Task: Search one way flight ticket for 1 adult, 5 children, 2 infants in seat and 1 infant on lap in first from Erie: Erie International Airport (tom Ridge Field) to New Bern: Coastal Carolina Regional Airport (was Craven County Regional) on 8-4-2023. Choice of flights is Southwest. Number of bags: 1 checked bag. Price is upto 100000. Outbound departure time preference is 22:30.
Action: Mouse moved to (300, 255)
Screenshot: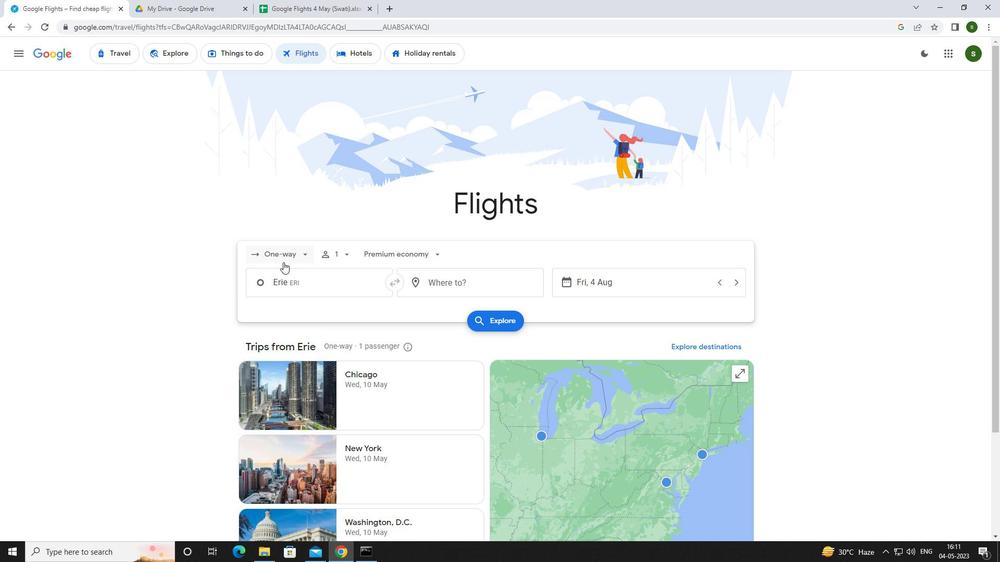 
Action: Mouse pressed left at (300, 255)
Screenshot: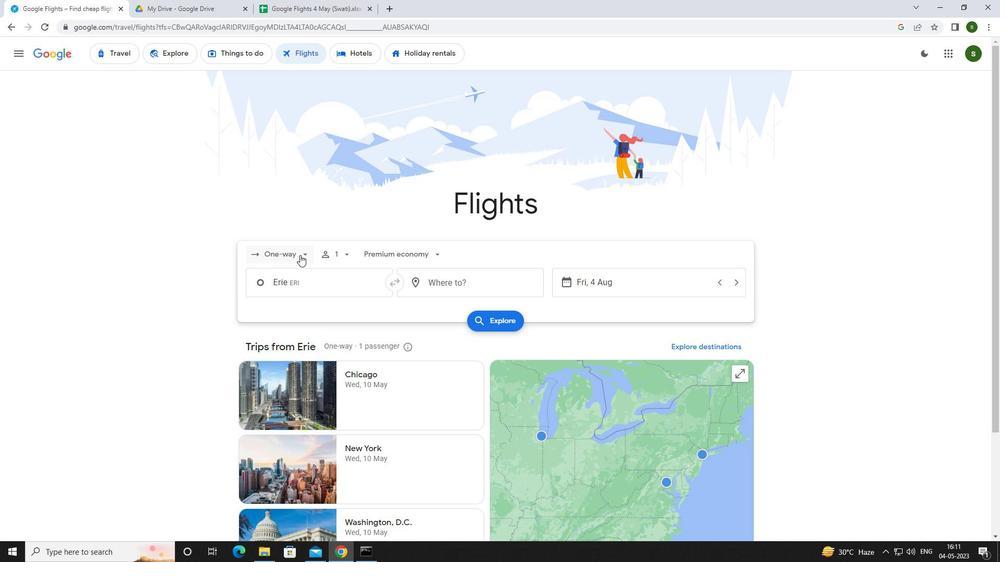 
Action: Mouse moved to (295, 295)
Screenshot: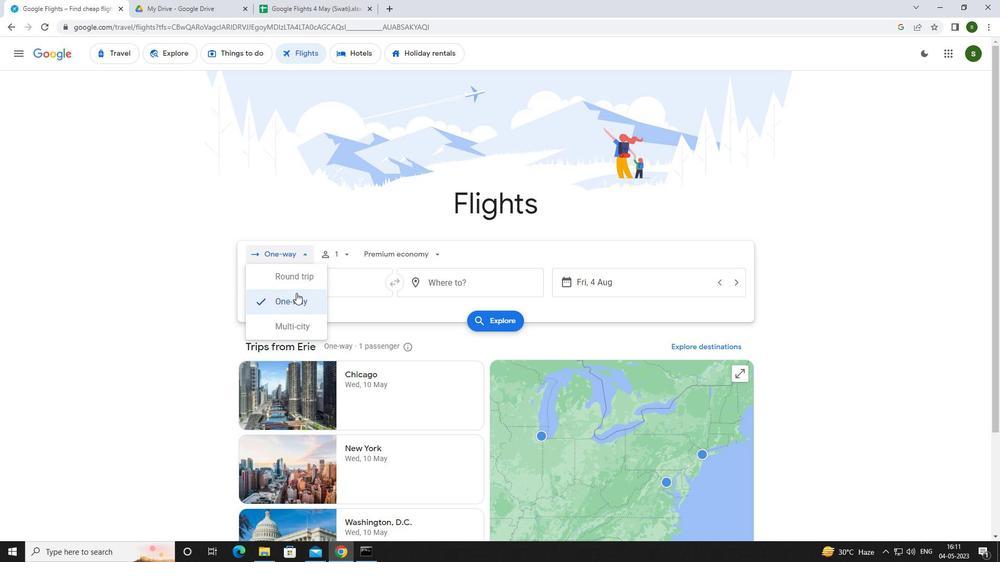 
Action: Mouse pressed left at (295, 295)
Screenshot: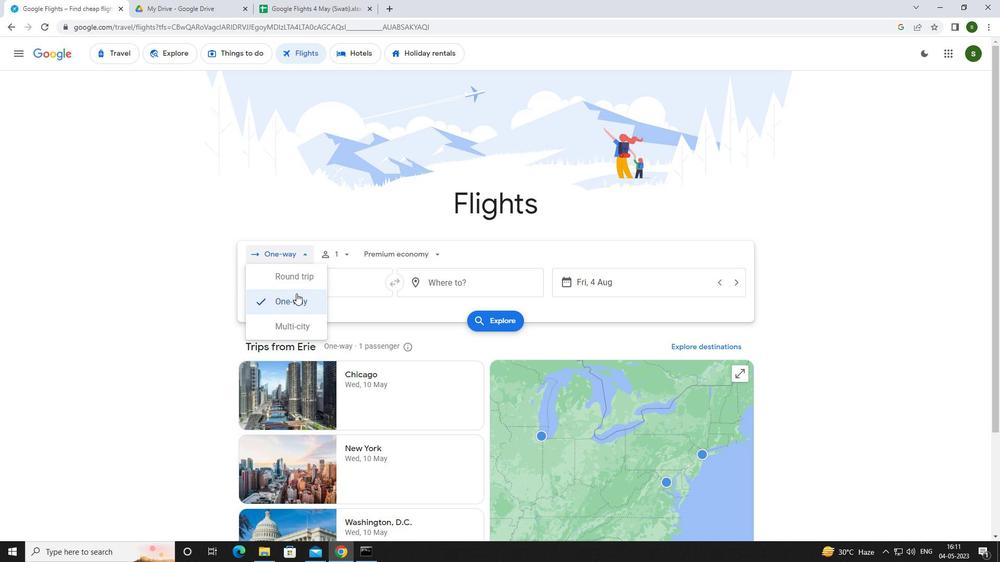
Action: Mouse moved to (342, 256)
Screenshot: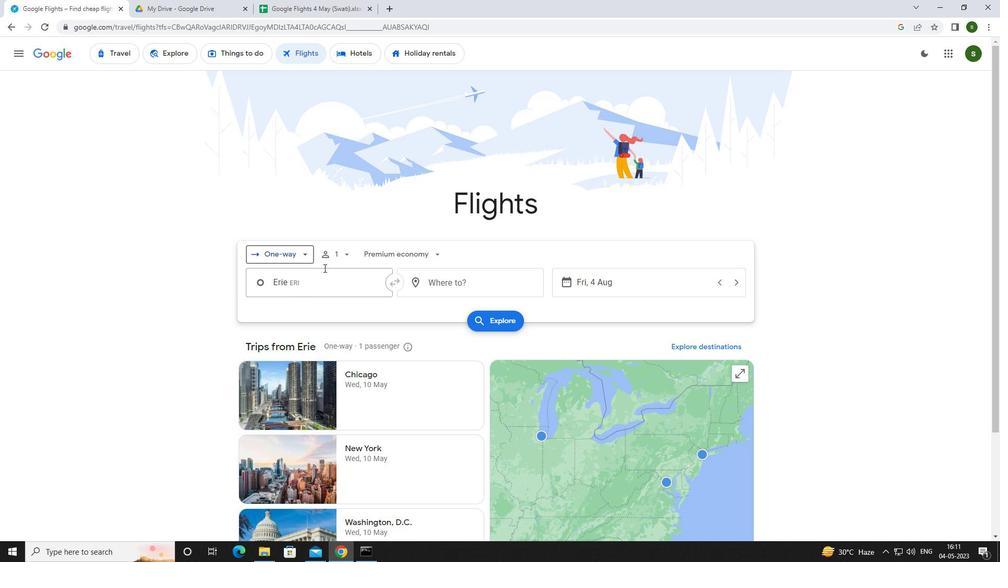 
Action: Mouse pressed left at (342, 256)
Screenshot: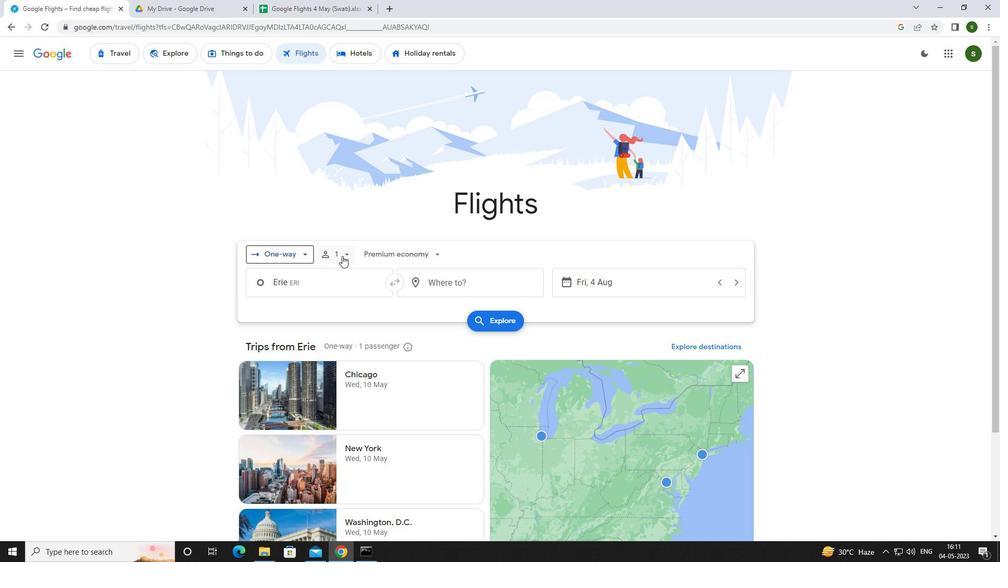 
Action: Mouse moved to (424, 302)
Screenshot: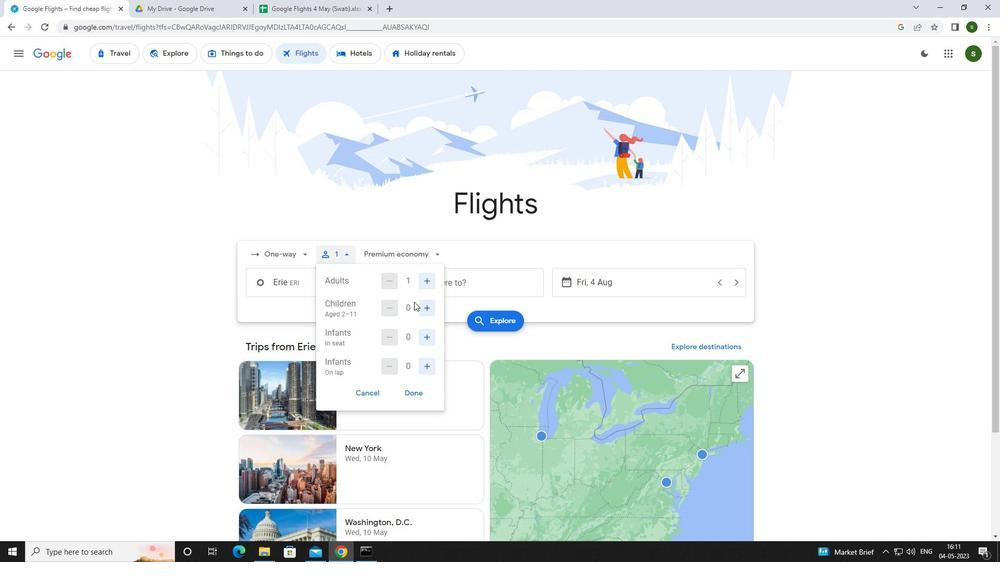 
Action: Mouse pressed left at (424, 302)
Screenshot: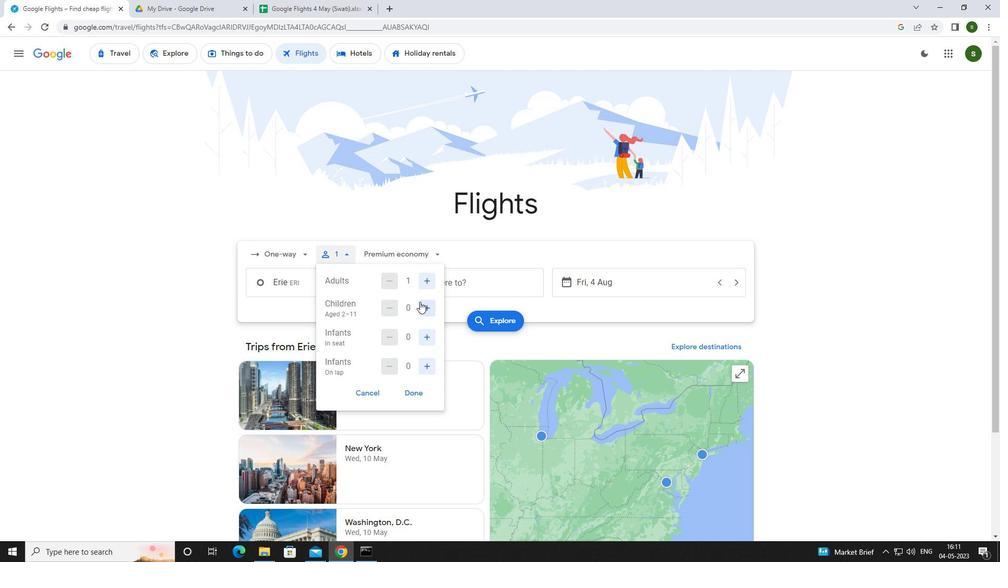 
Action: Mouse pressed left at (424, 302)
Screenshot: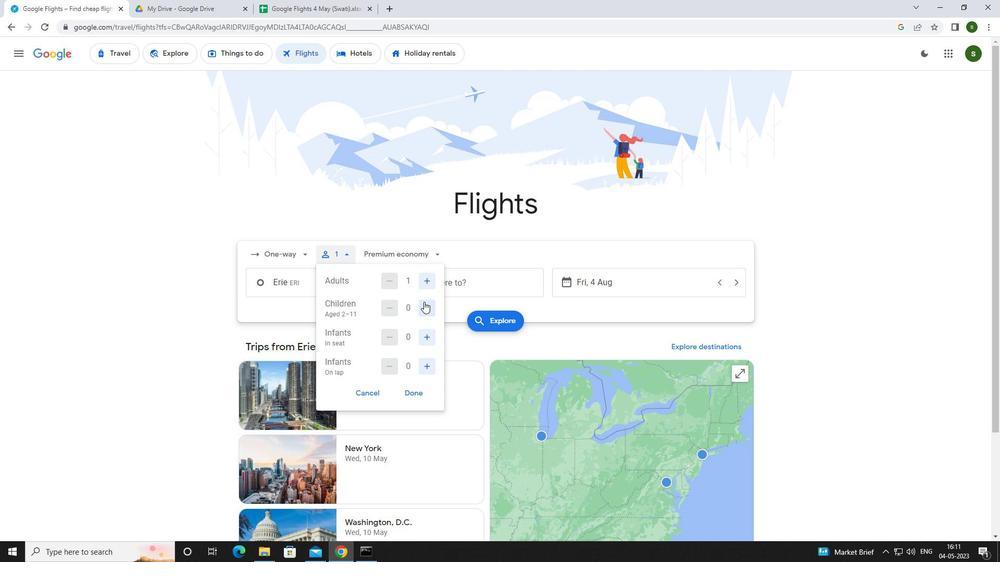 
Action: Mouse pressed left at (424, 302)
Screenshot: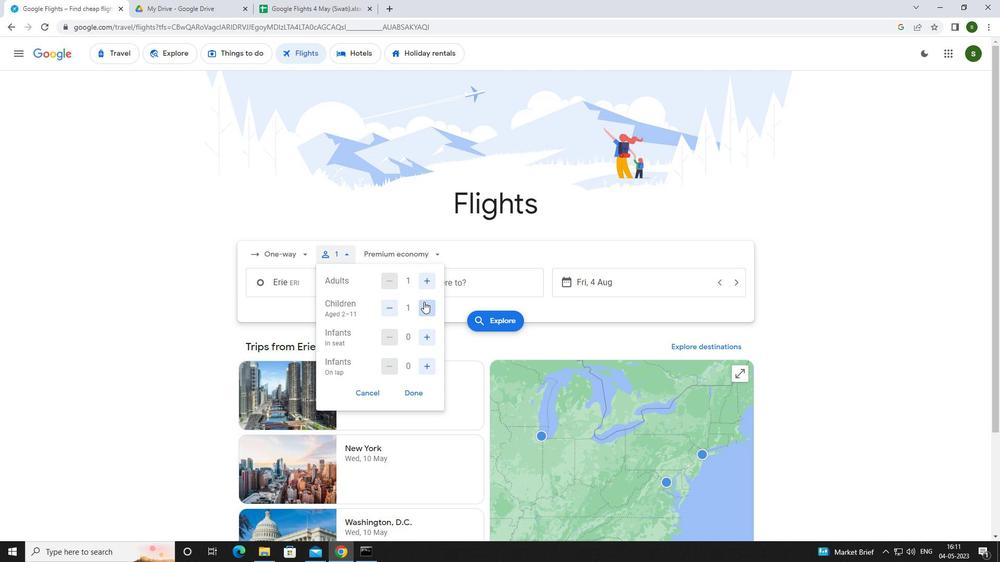 
Action: Mouse pressed left at (424, 302)
Screenshot: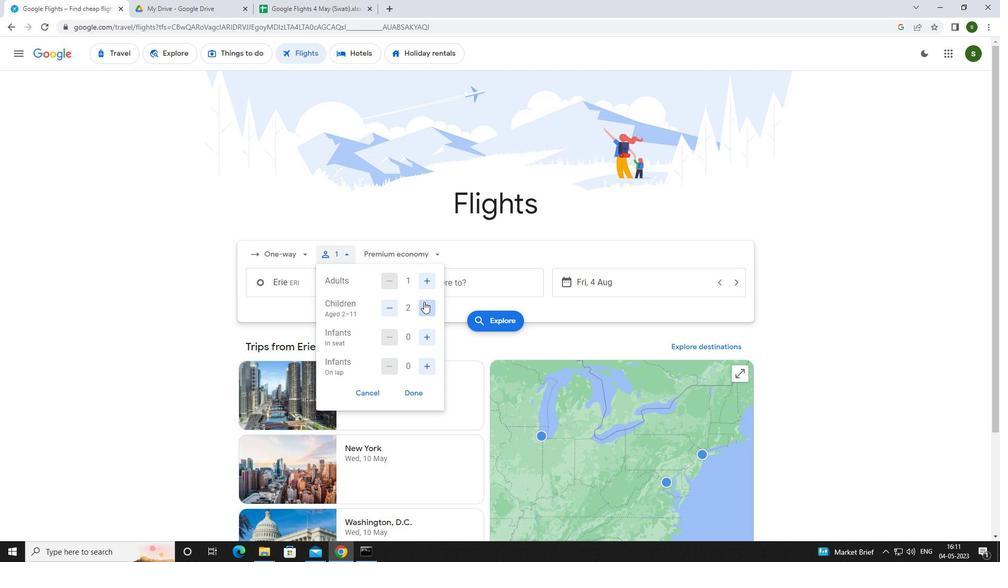 
Action: Mouse pressed left at (424, 302)
Screenshot: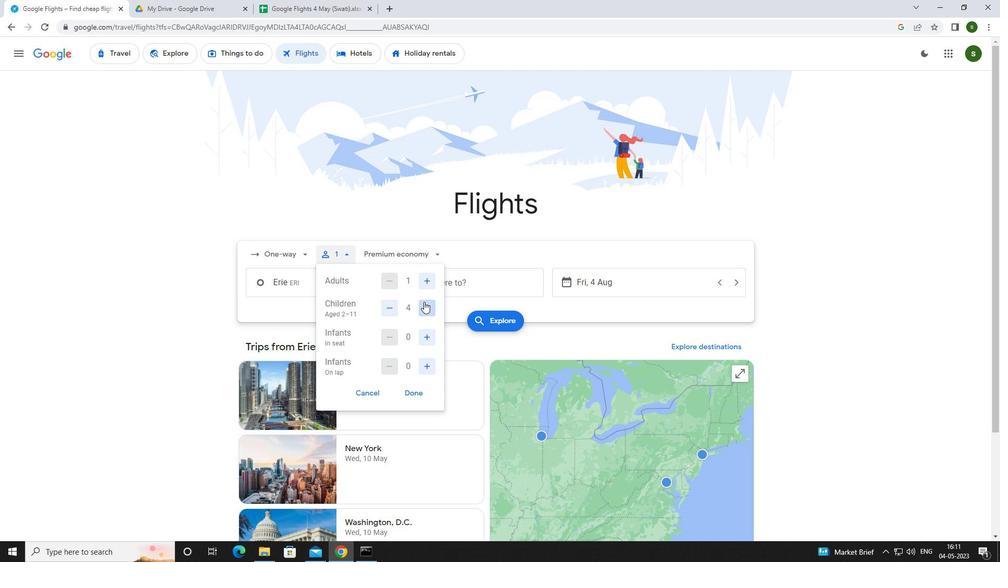 
Action: Mouse moved to (429, 341)
Screenshot: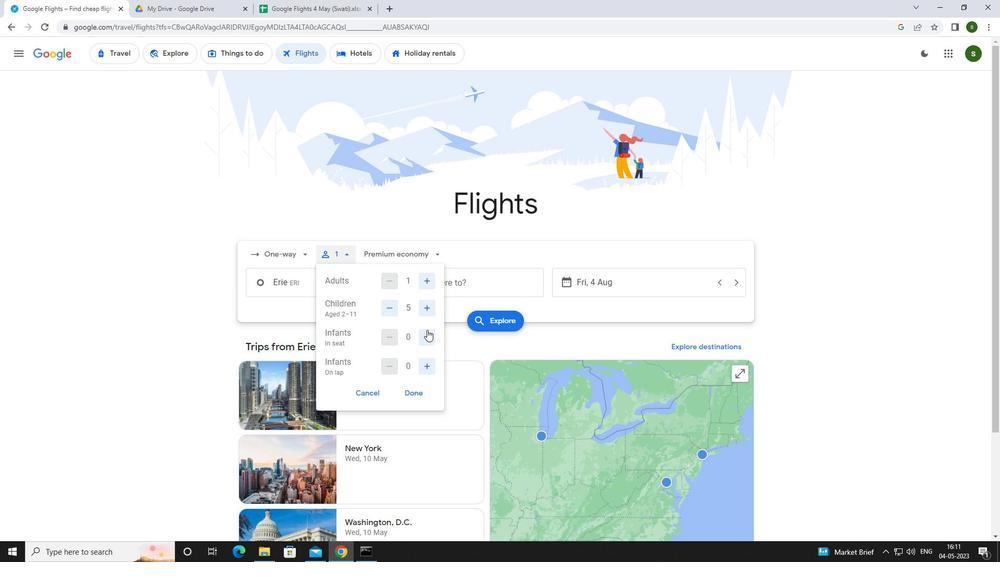 
Action: Mouse pressed left at (429, 341)
Screenshot: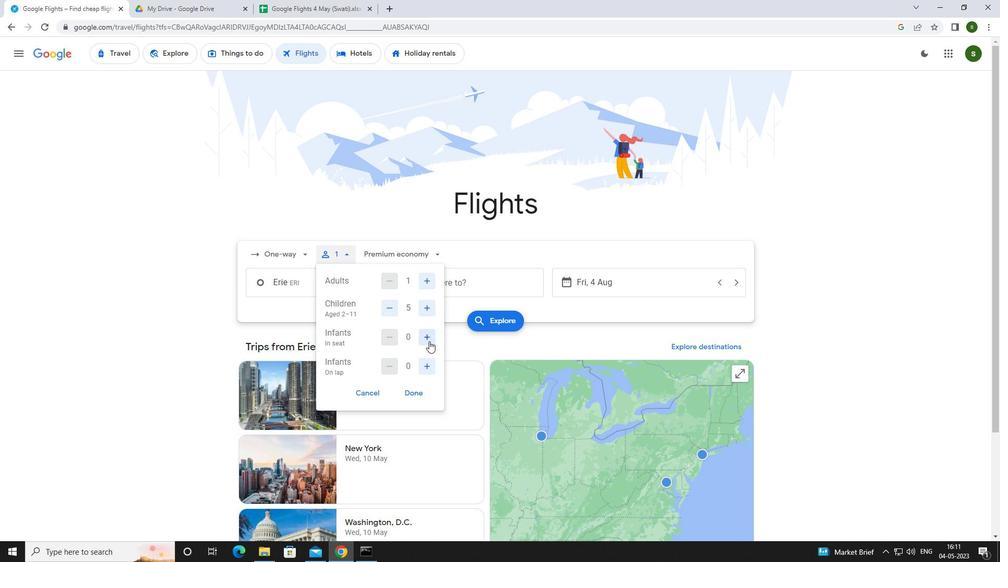 
Action: Mouse moved to (429, 369)
Screenshot: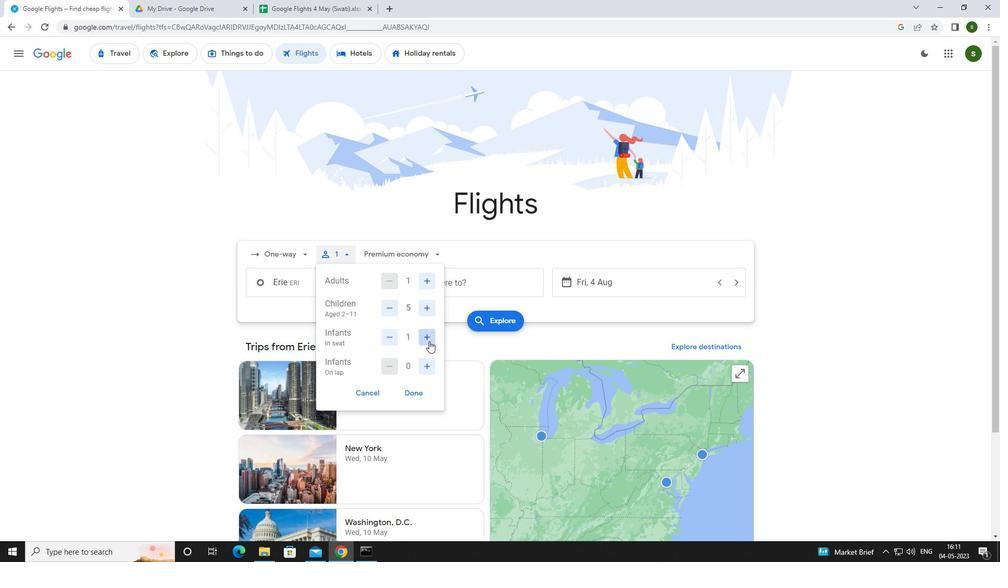 
Action: Mouse pressed left at (429, 369)
Screenshot: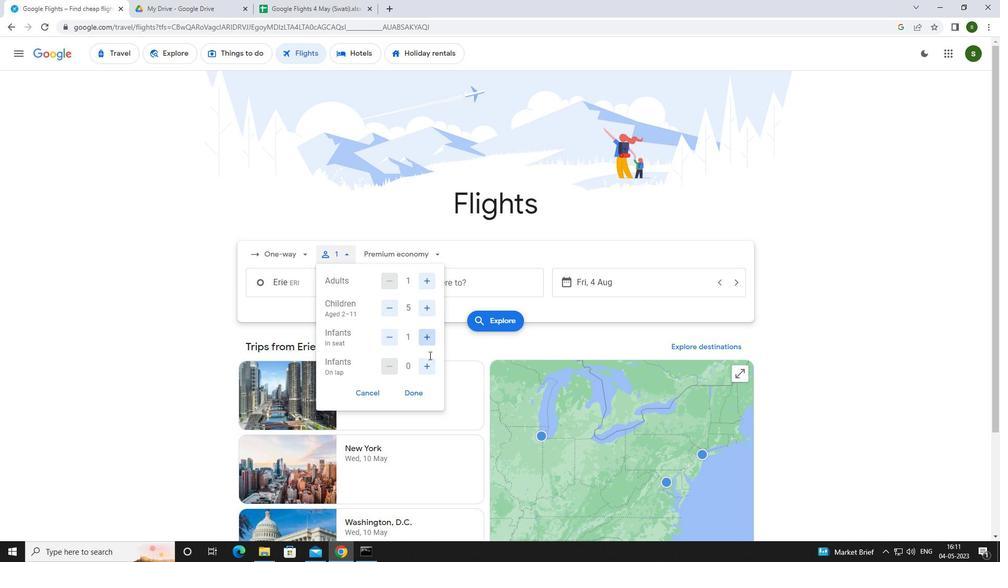 
Action: Mouse moved to (432, 249)
Screenshot: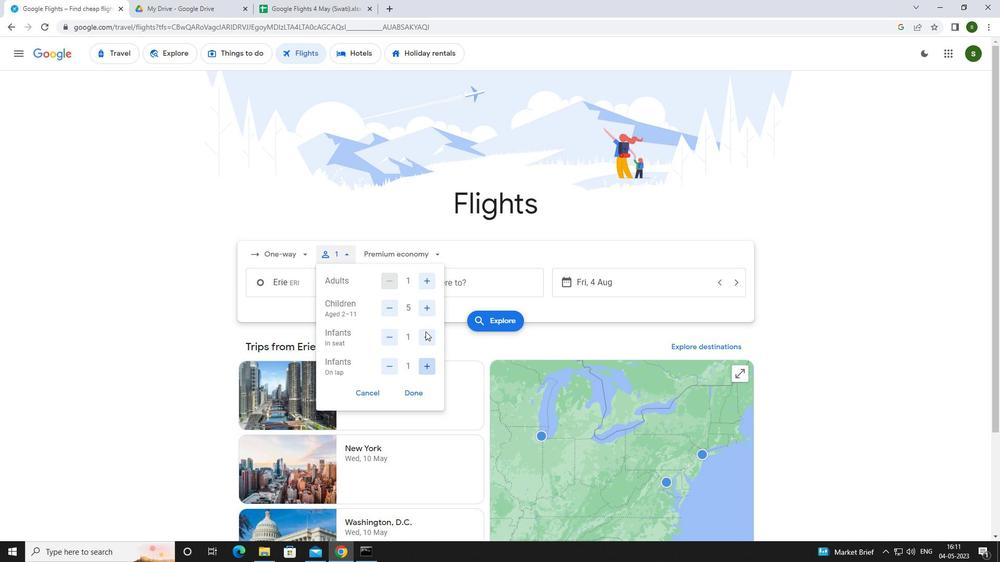 
Action: Mouse pressed left at (432, 249)
Screenshot: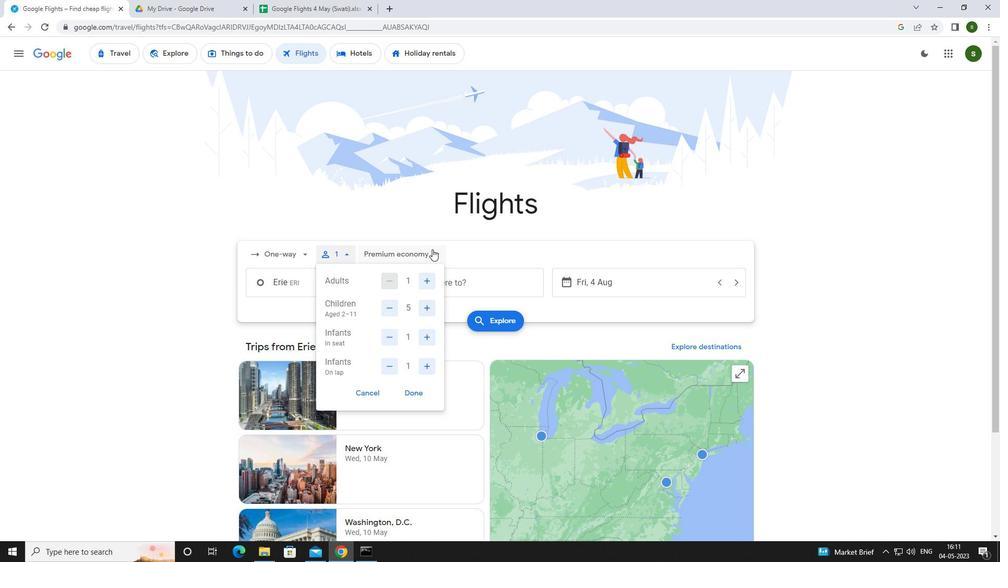 
Action: Mouse moved to (398, 354)
Screenshot: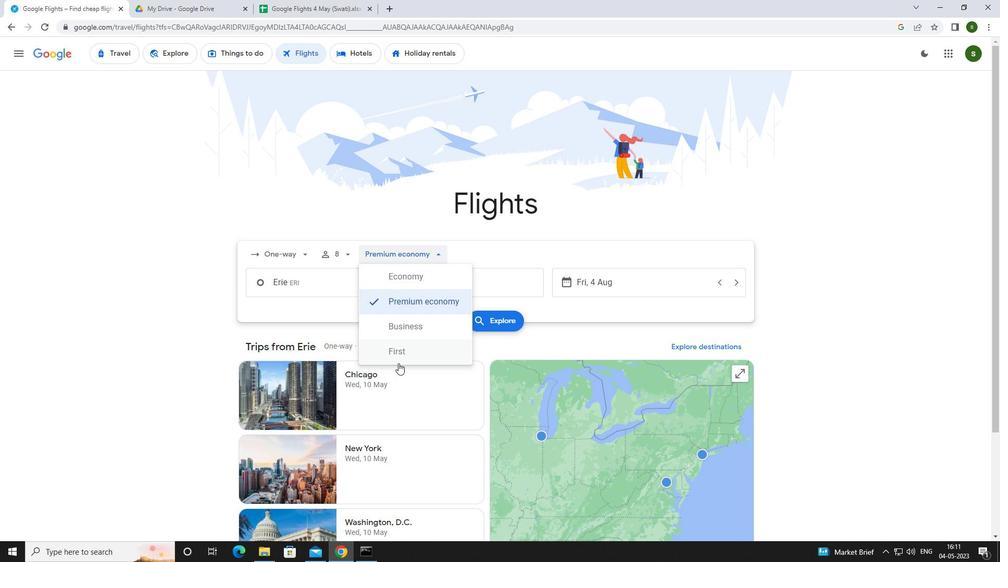 
Action: Mouse pressed left at (398, 354)
Screenshot: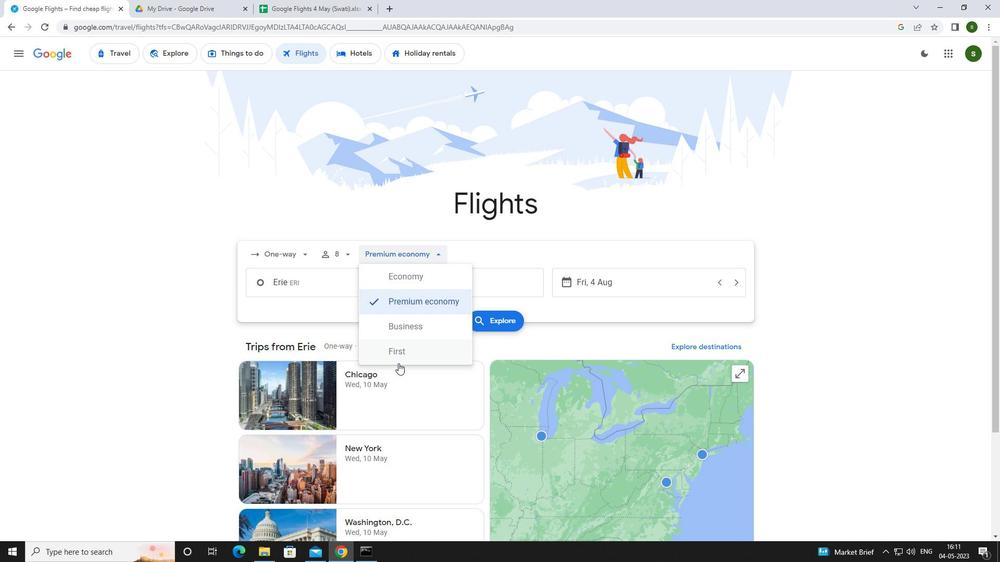 
Action: Mouse moved to (345, 284)
Screenshot: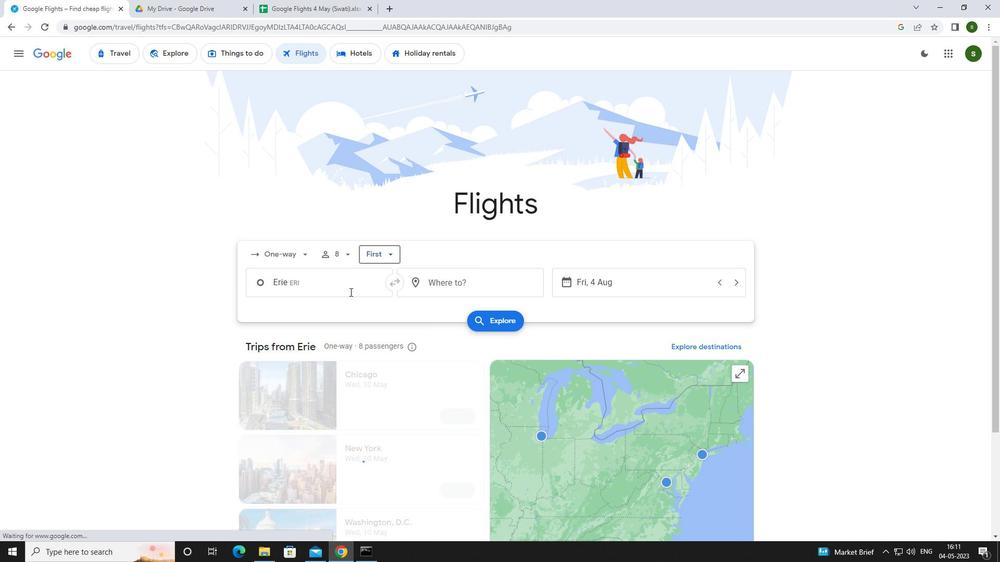 
Action: Mouse pressed left at (345, 284)
Screenshot: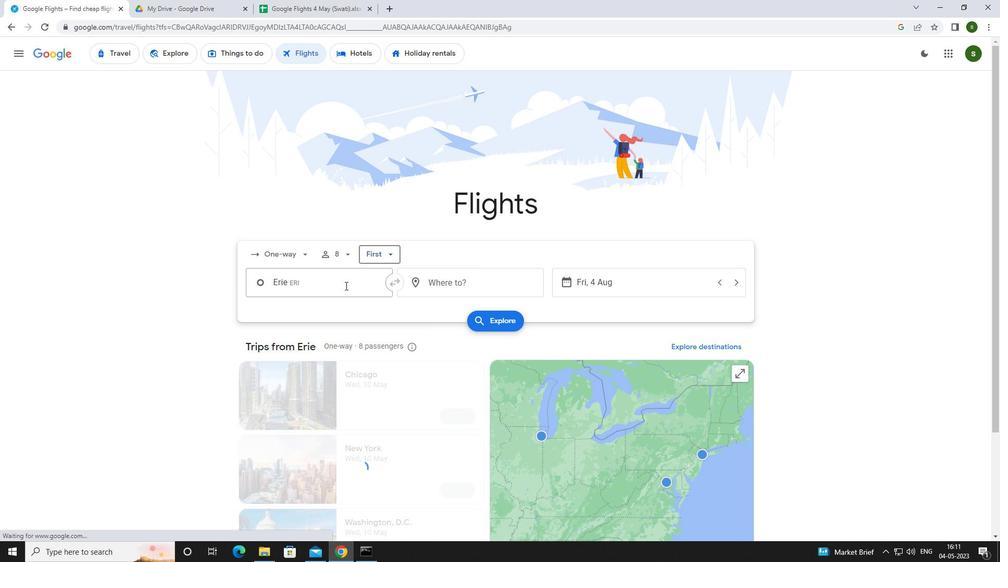
Action: Mouse moved to (342, 284)
Screenshot: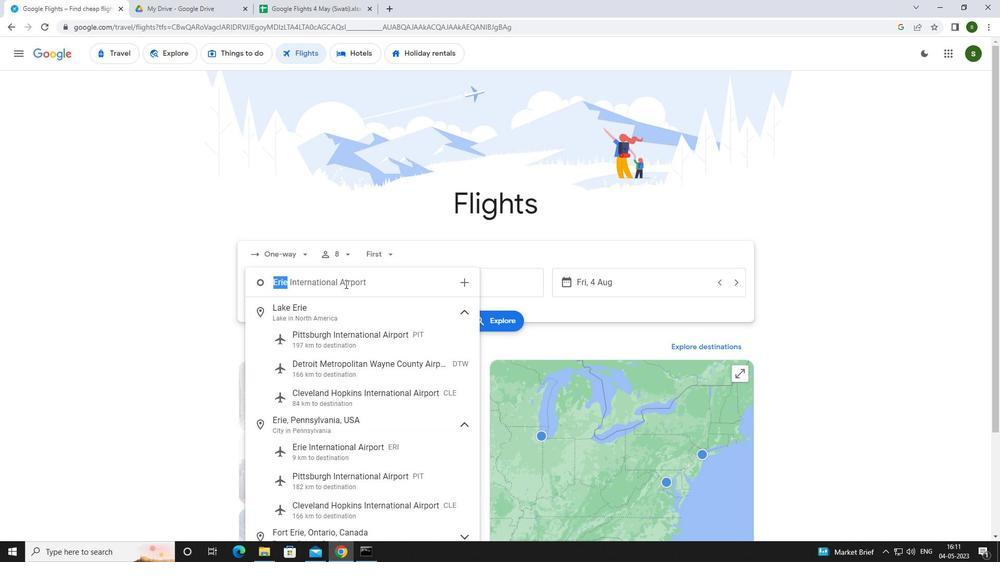 
Action: Key pressed <Key.caps_lock>e<Key.caps_lock>rie<Key.space><Key.caps_lock>i<Key.caps_lock>n
Screenshot: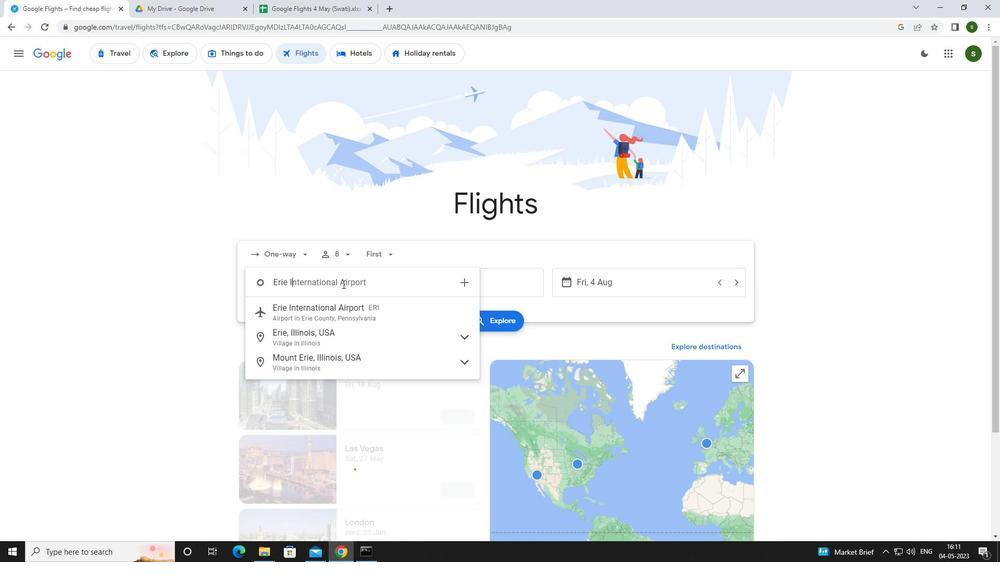 
Action: Mouse moved to (342, 318)
Screenshot: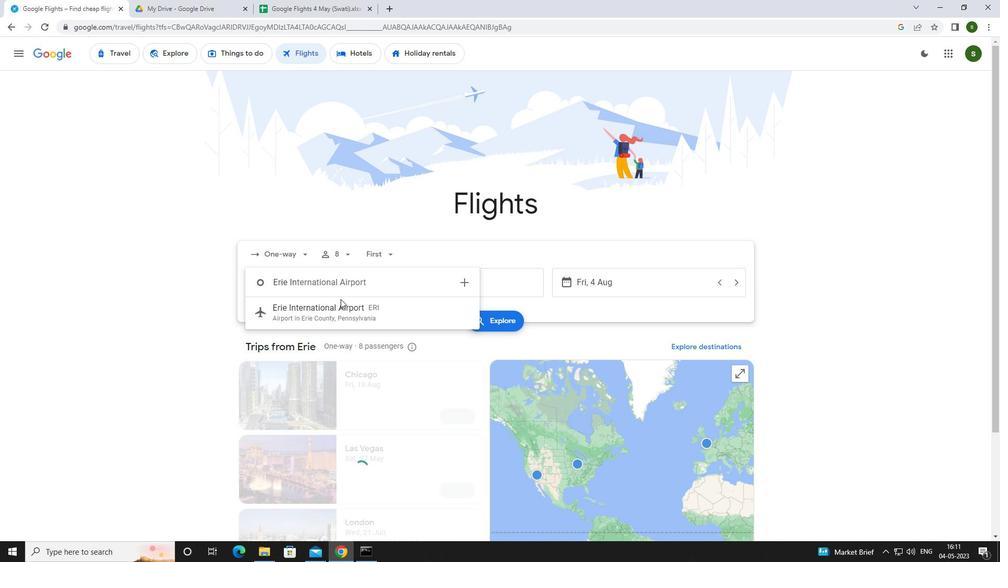 
Action: Mouse pressed left at (342, 318)
Screenshot: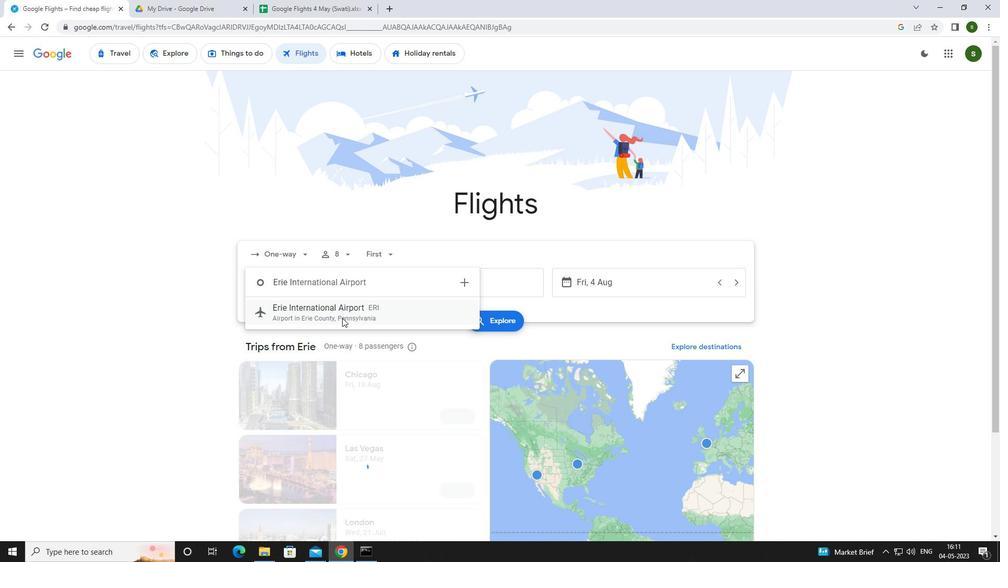 
Action: Mouse moved to (441, 288)
Screenshot: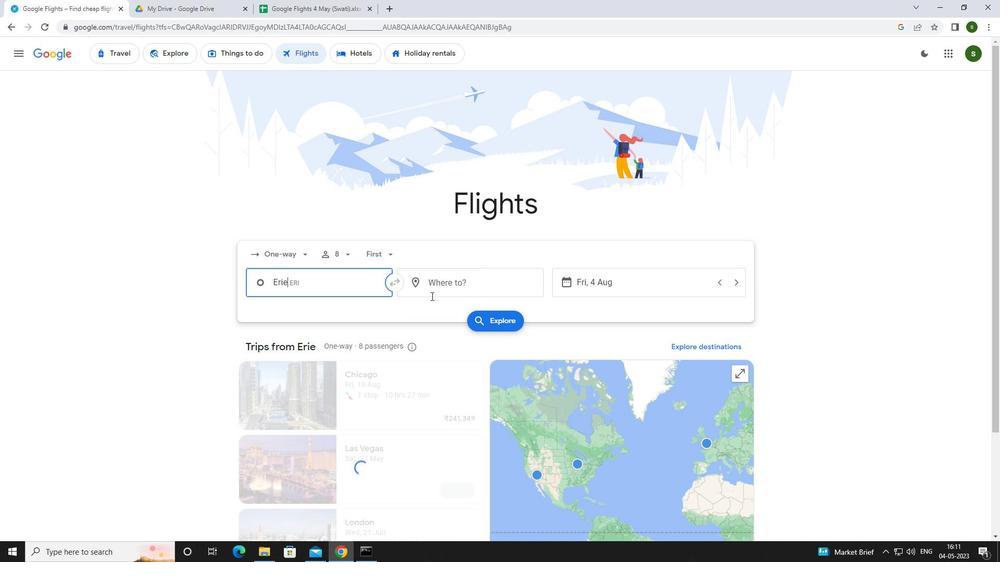 
Action: Mouse pressed left at (441, 288)
Screenshot: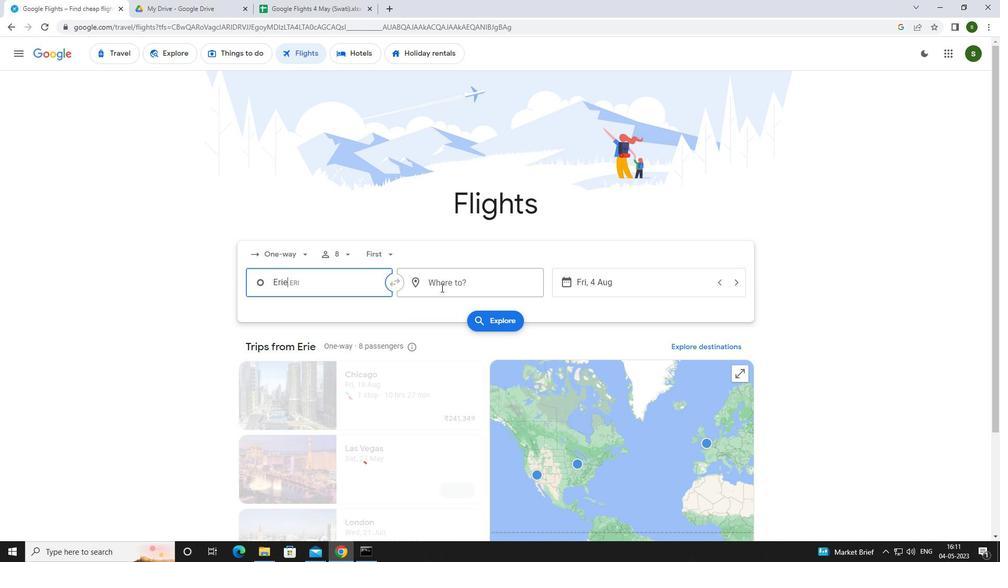 
Action: Mouse moved to (395, 273)
Screenshot: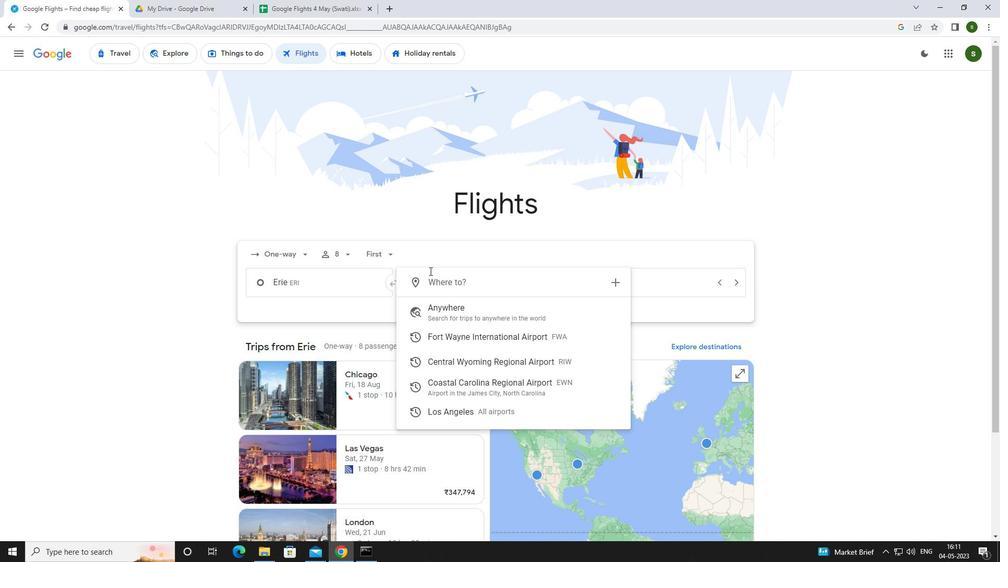 
Action: Key pressed <Key.caps_lock>c<Key.caps_lock>oastal
Screenshot: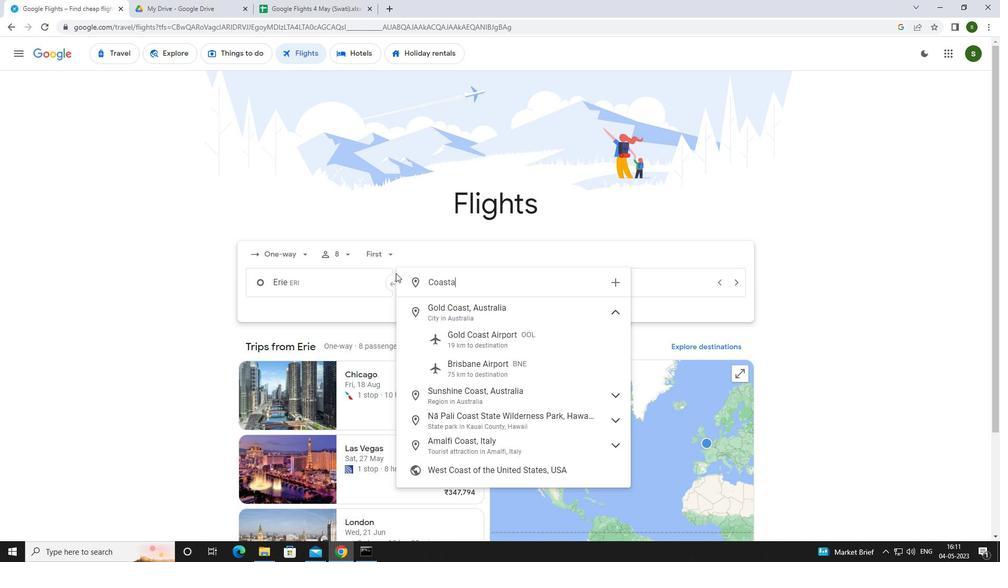 
Action: Mouse moved to (465, 316)
Screenshot: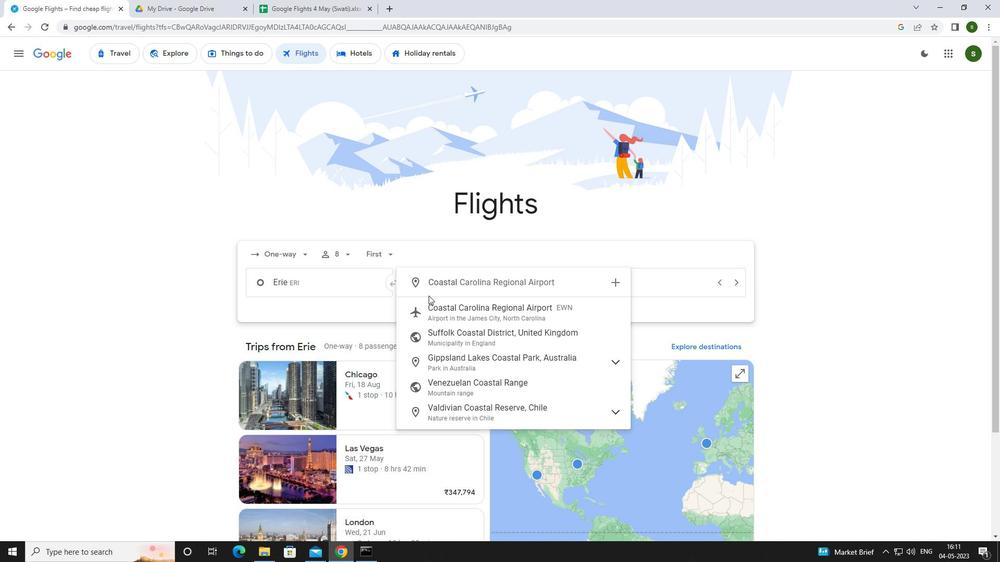 
Action: Mouse pressed left at (465, 316)
Screenshot: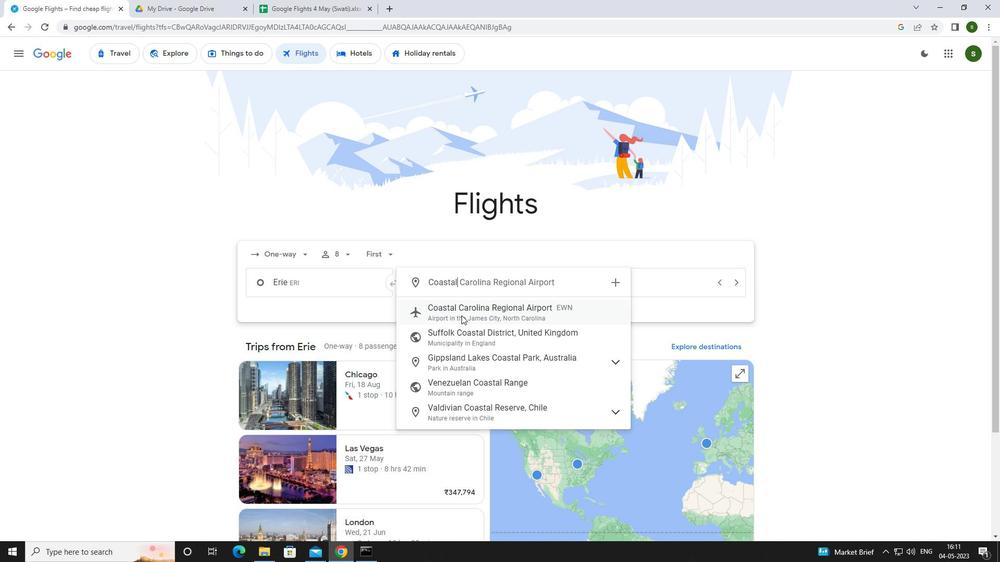
Action: Mouse moved to (615, 281)
Screenshot: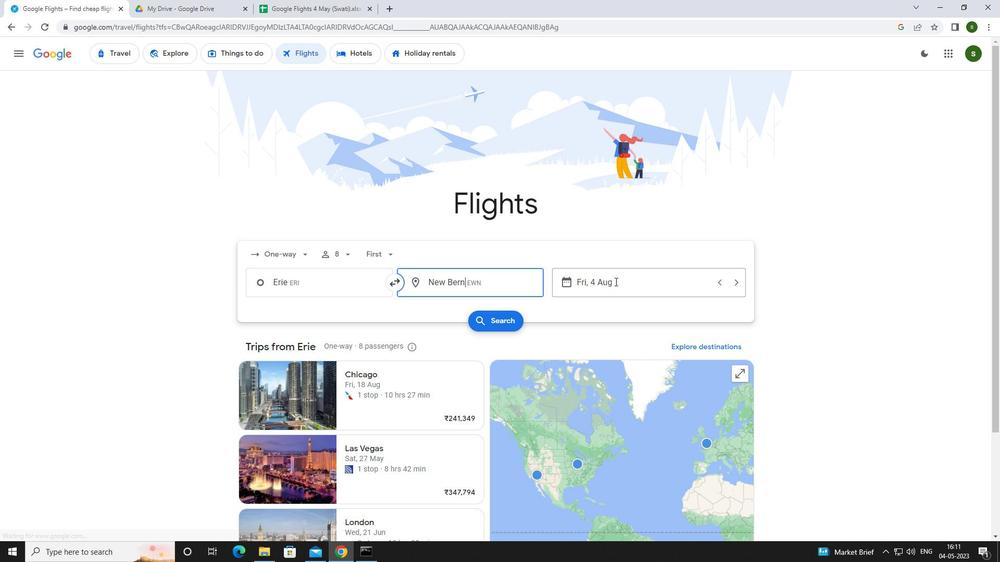 
Action: Mouse pressed left at (615, 281)
Screenshot: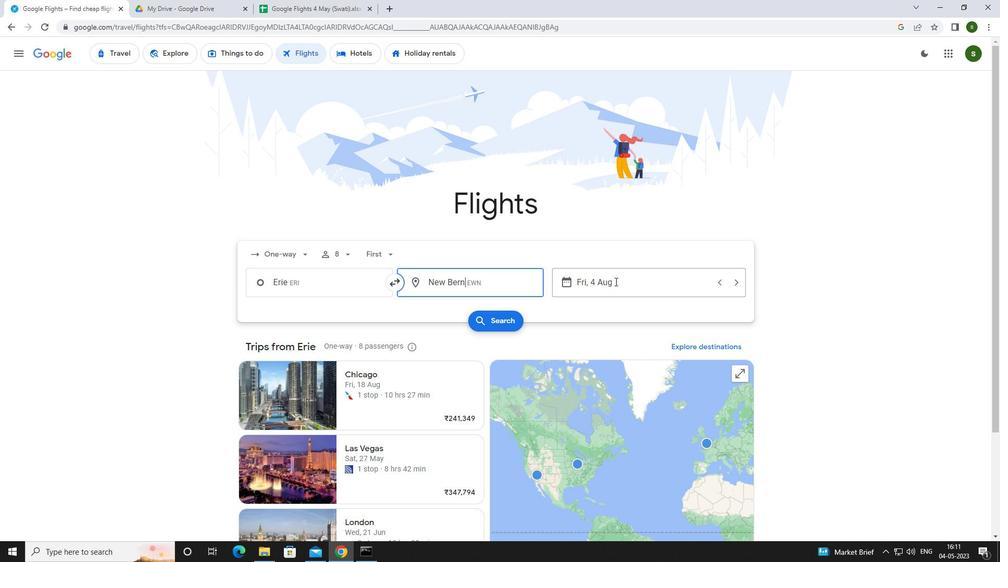 
Action: Mouse moved to (493, 354)
Screenshot: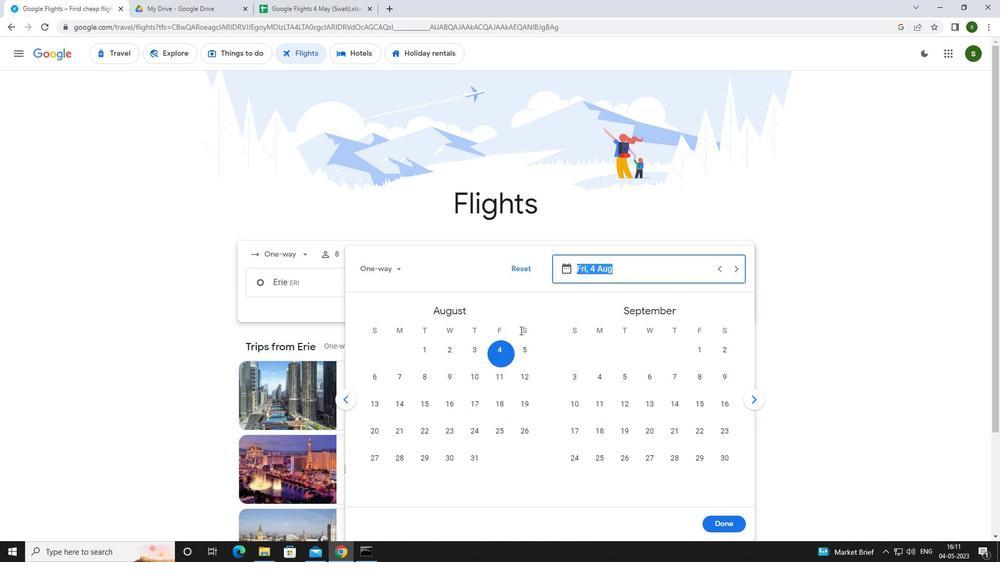 
Action: Mouse pressed left at (493, 354)
Screenshot: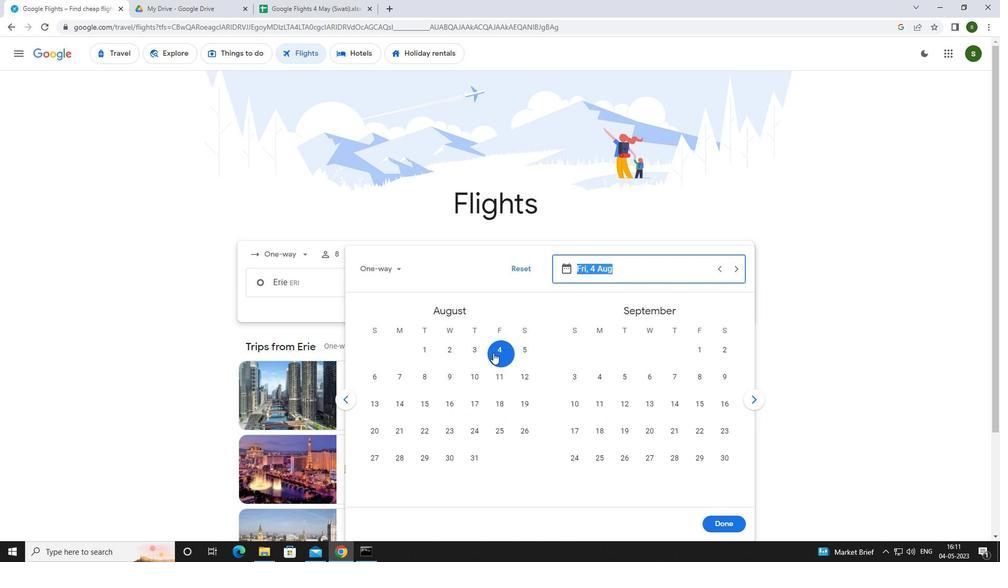 
Action: Mouse moved to (721, 518)
Screenshot: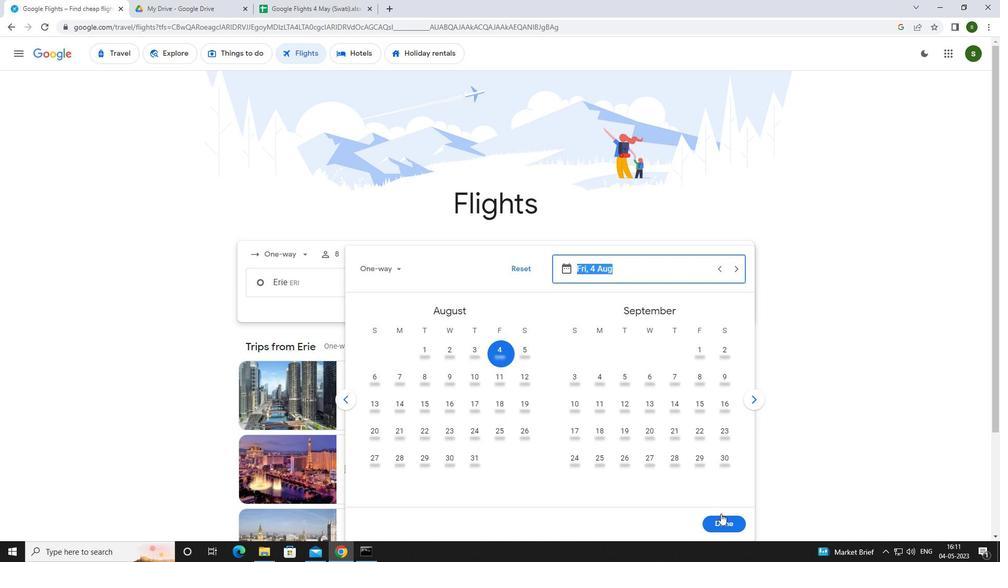 
Action: Mouse pressed left at (721, 518)
Screenshot: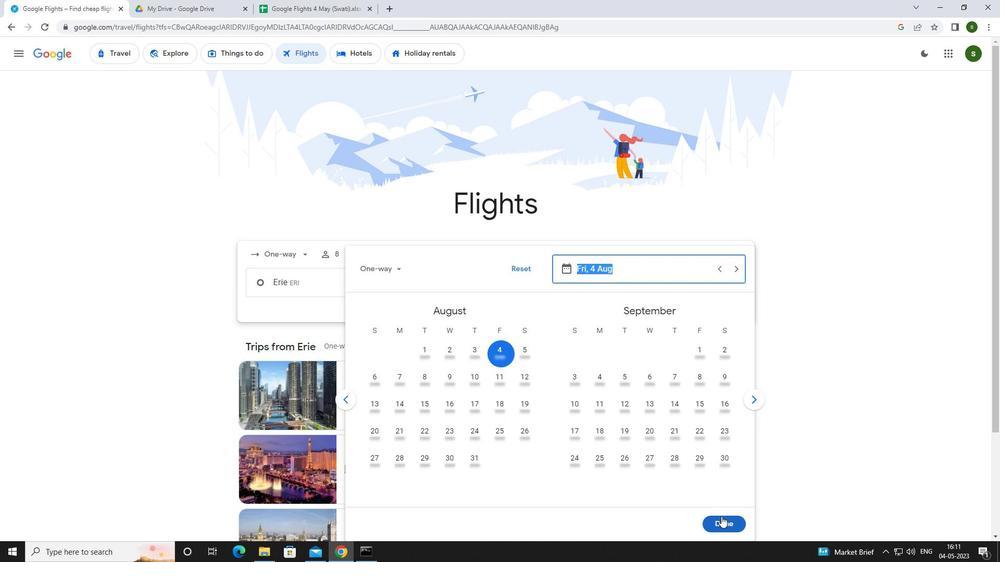 
Action: Mouse moved to (491, 320)
Screenshot: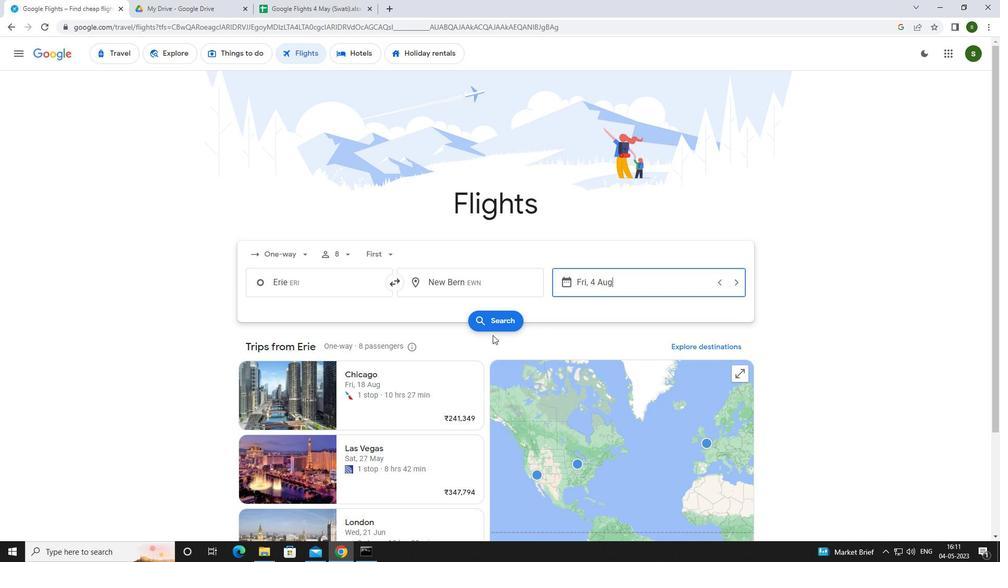 
Action: Mouse pressed left at (491, 320)
Screenshot: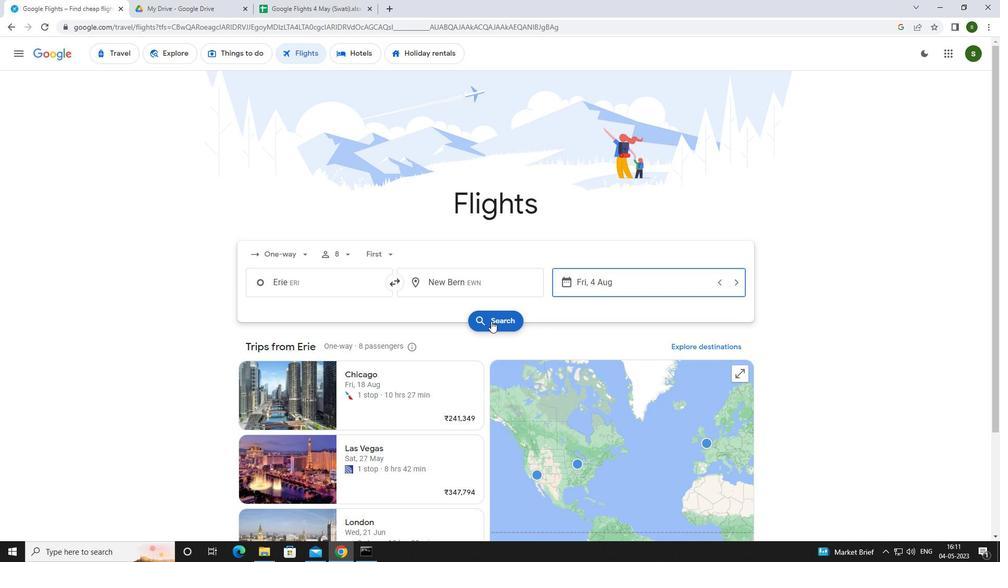 
Action: Mouse moved to (267, 150)
Screenshot: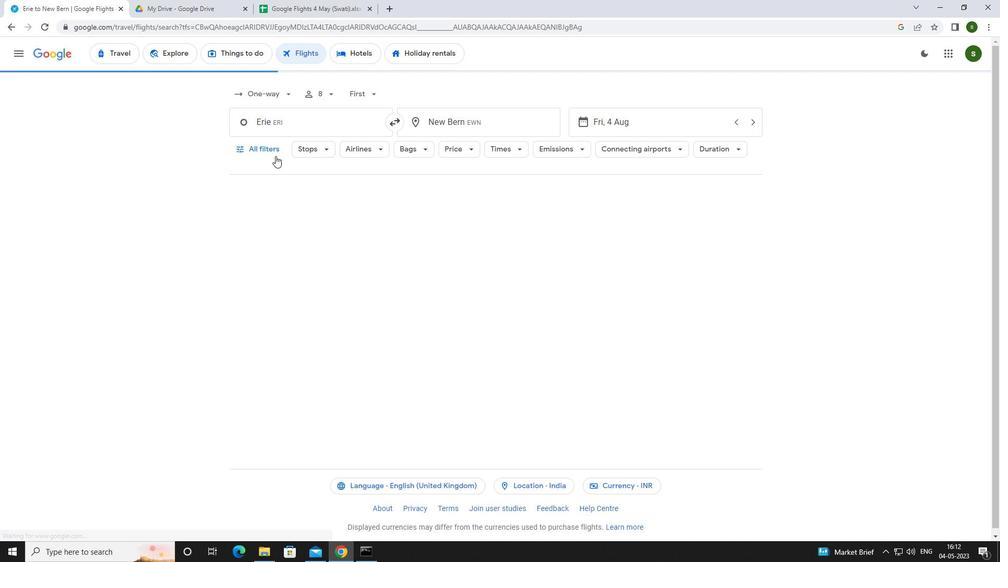 
Action: Mouse pressed left at (267, 150)
Screenshot: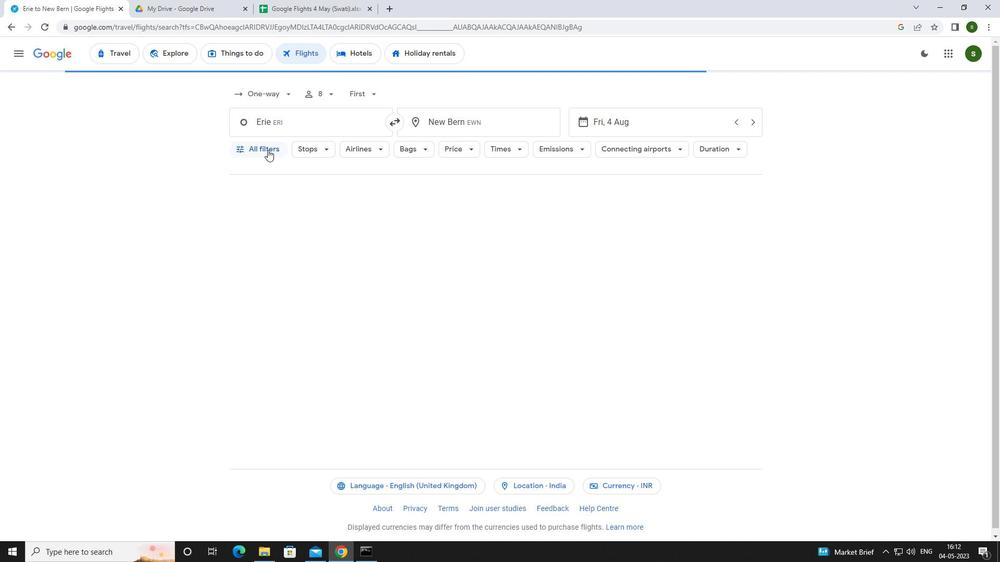 
Action: Mouse moved to (388, 367)
Screenshot: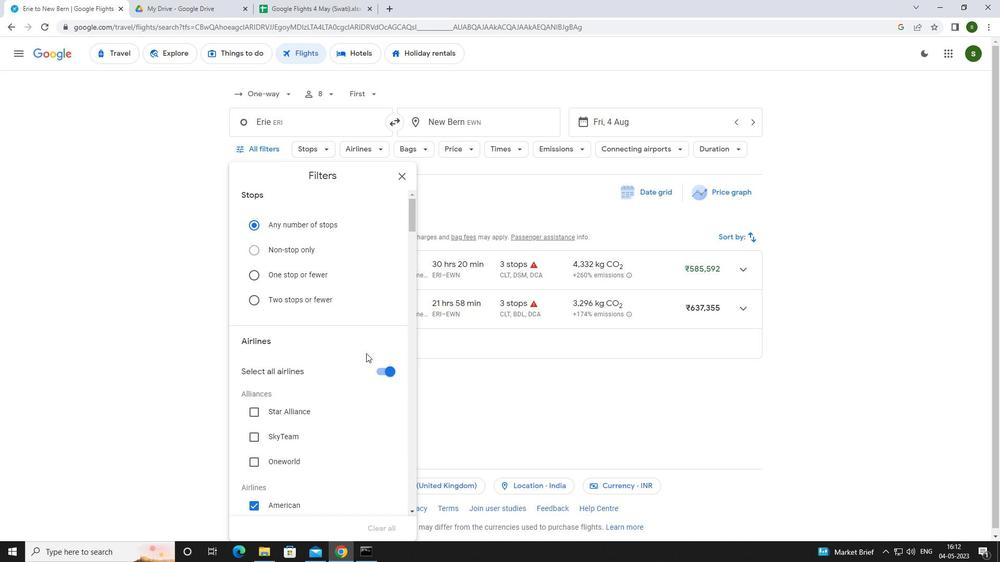 
Action: Mouse pressed left at (388, 367)
Screenshot: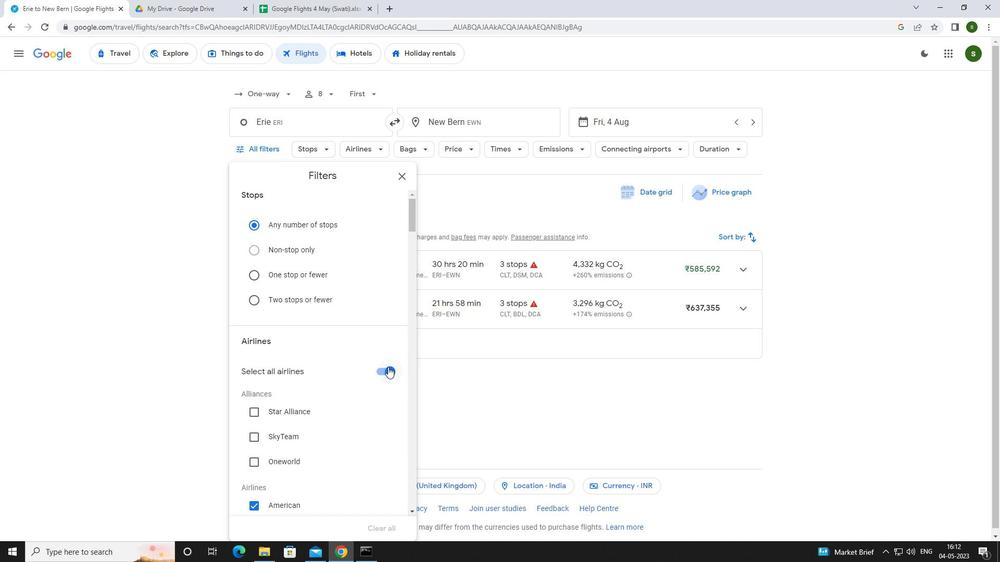 
Action: Mouse moved to (360, 326)
Screenshot: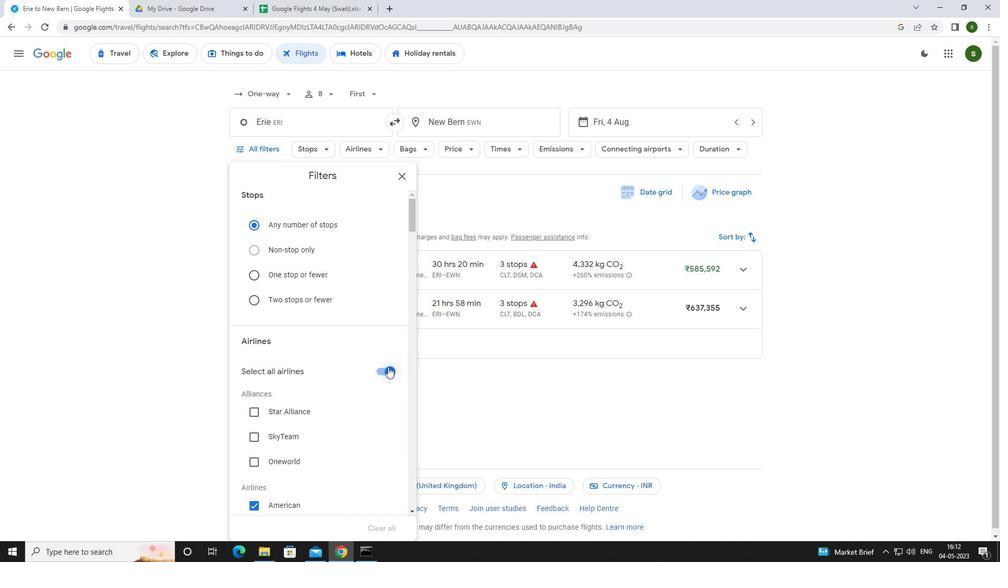 
Action: Mouse scrolled (360, 326) with delta (0, 0)
Screenshot: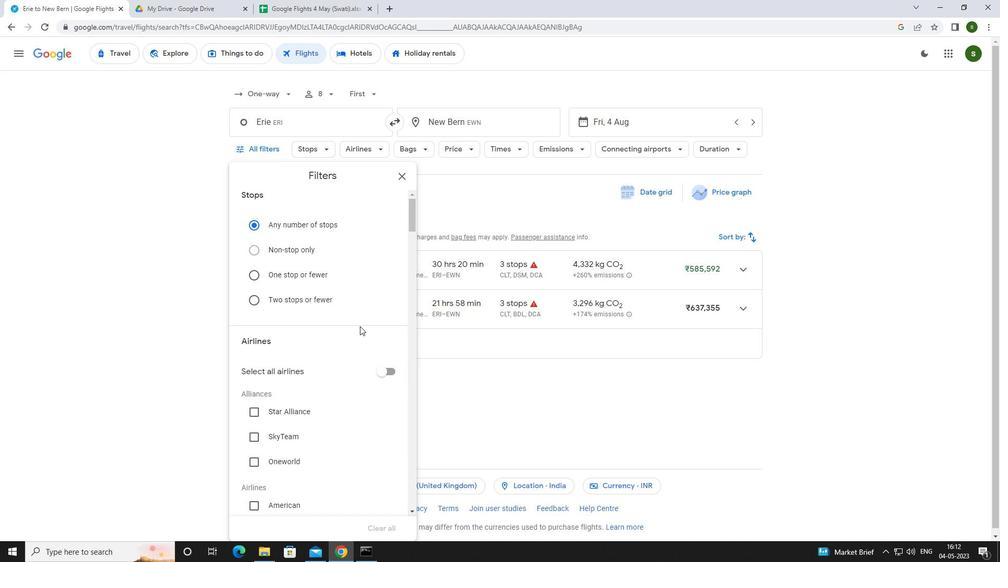 
Action: Mouse scrolled (360, 326) with delta (0, 0)
Screenshot: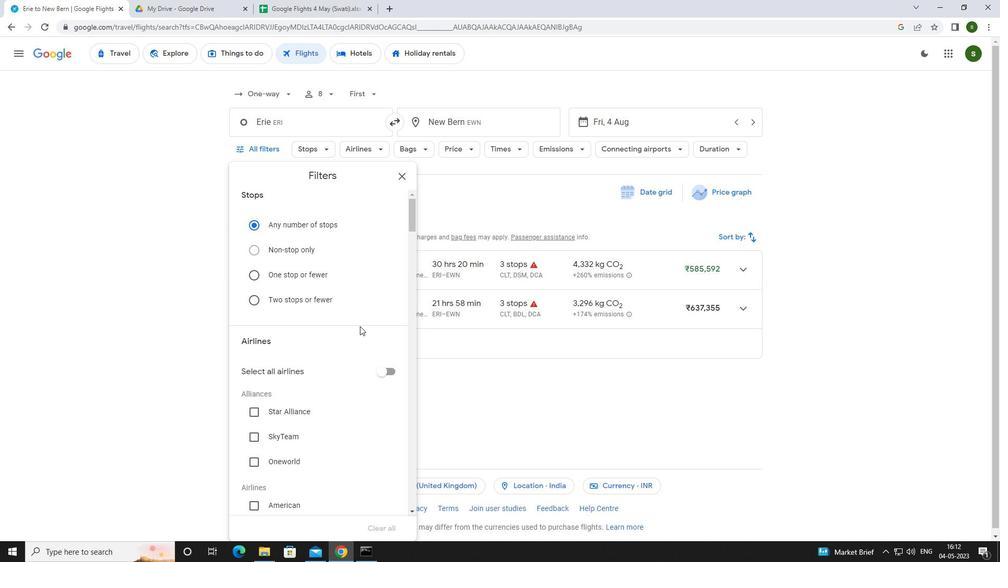 
Action: Mouse scrolled (360, 326) with delta (0, 0)
Screenshot: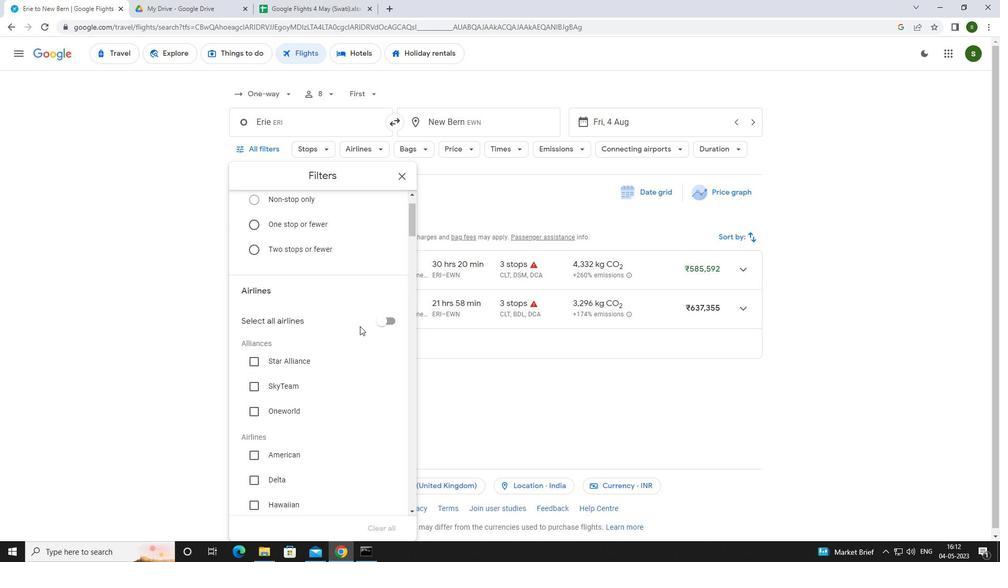 
Action: Mouse scrolled (360, 326) with delta (0, 0)
Screenshot: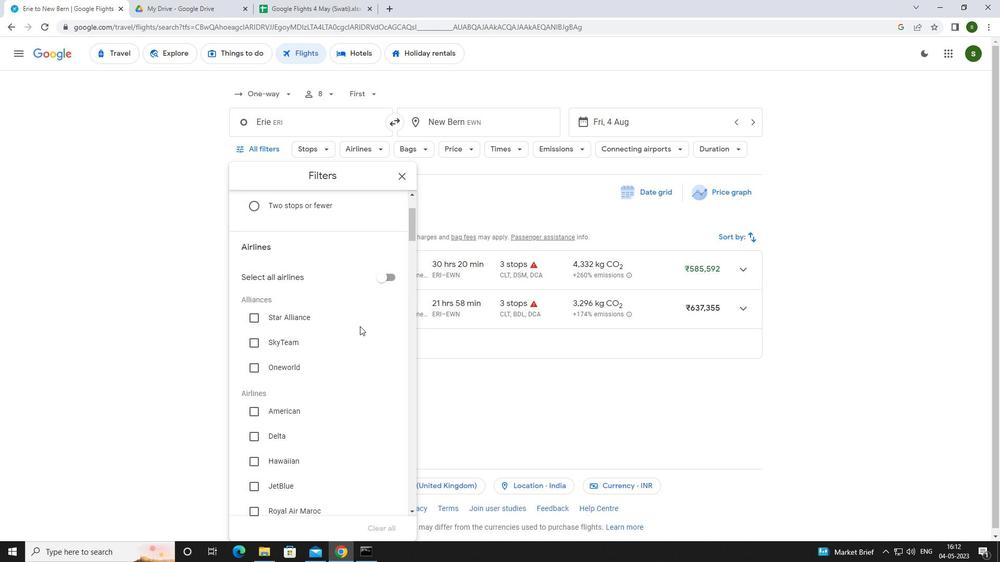 
Action: Mouse moved to (360, 326)
Screenshot: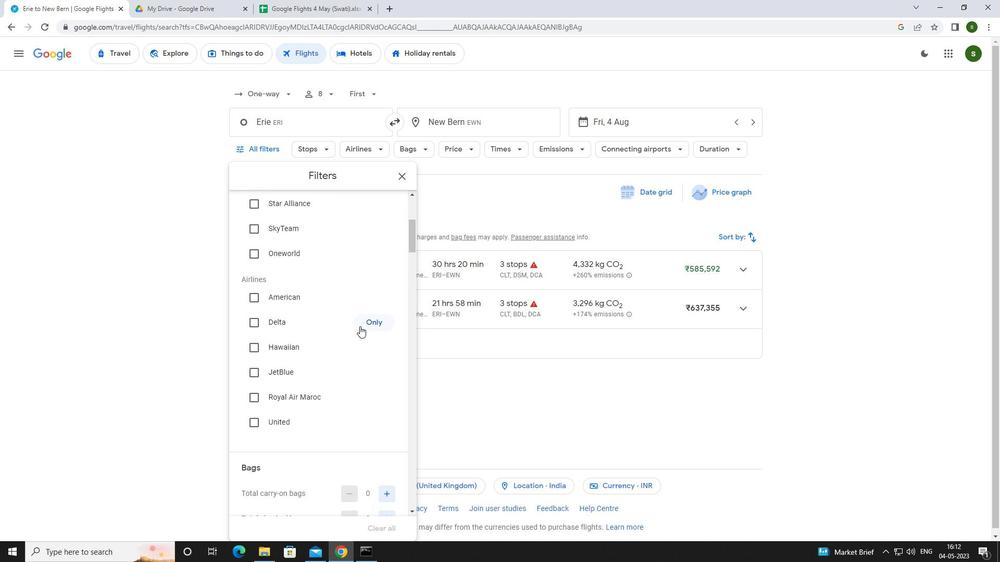 
Action: Mouse scrolled (360, 326) with delta (0, 0)
Screenshot: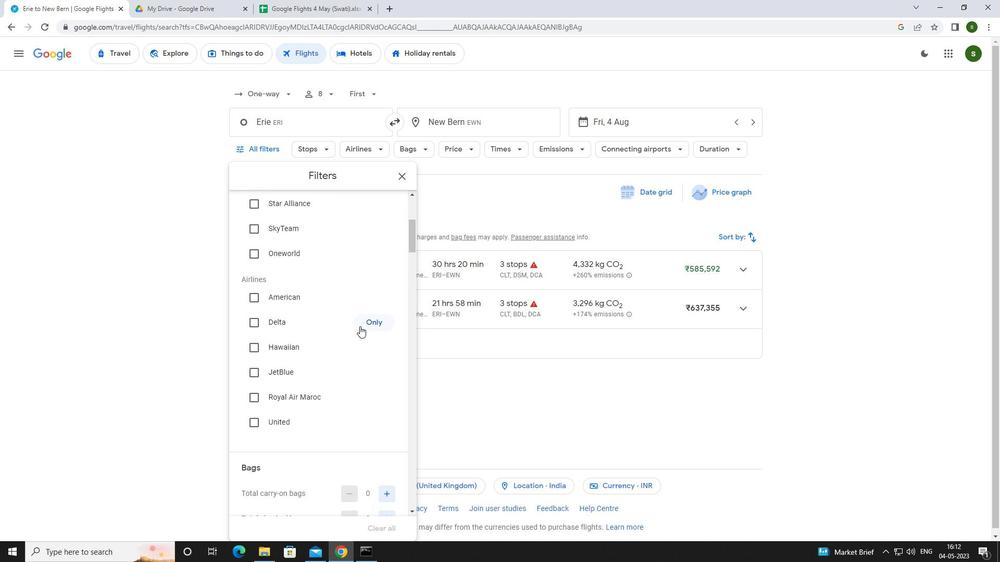 
Action: Mouse scrolled (360, 326) with delta (0, 0)
Screenshot: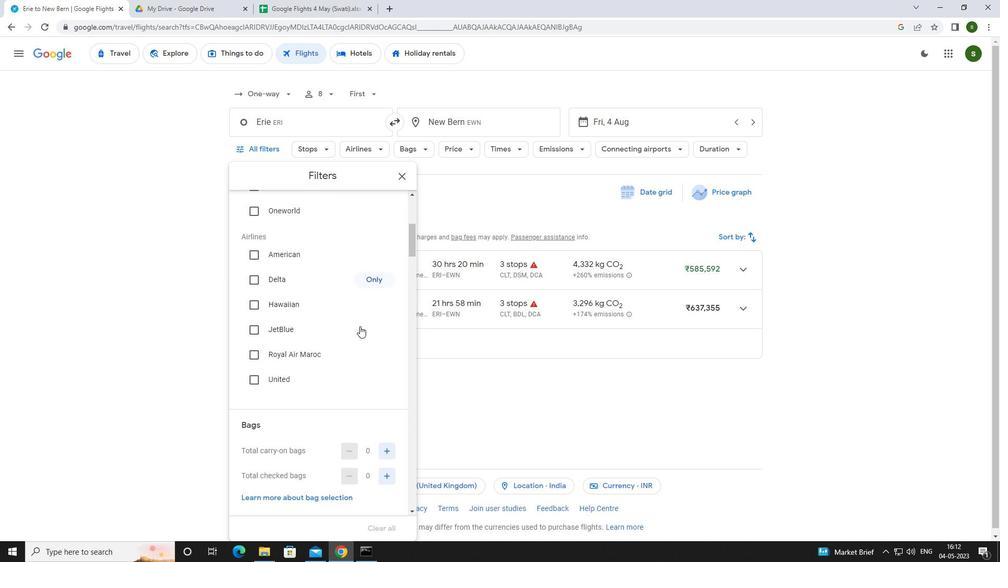 
Action: Mouse scrolled (360, 326) with delta (0, 0)
Screenshot: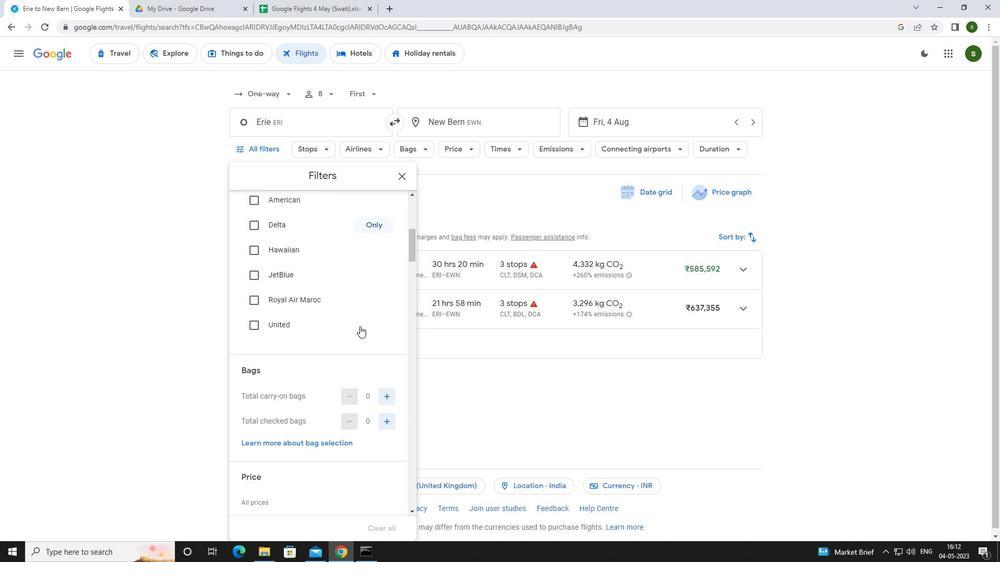 
Action: Mouse moved to (385, 361)
Screenshot: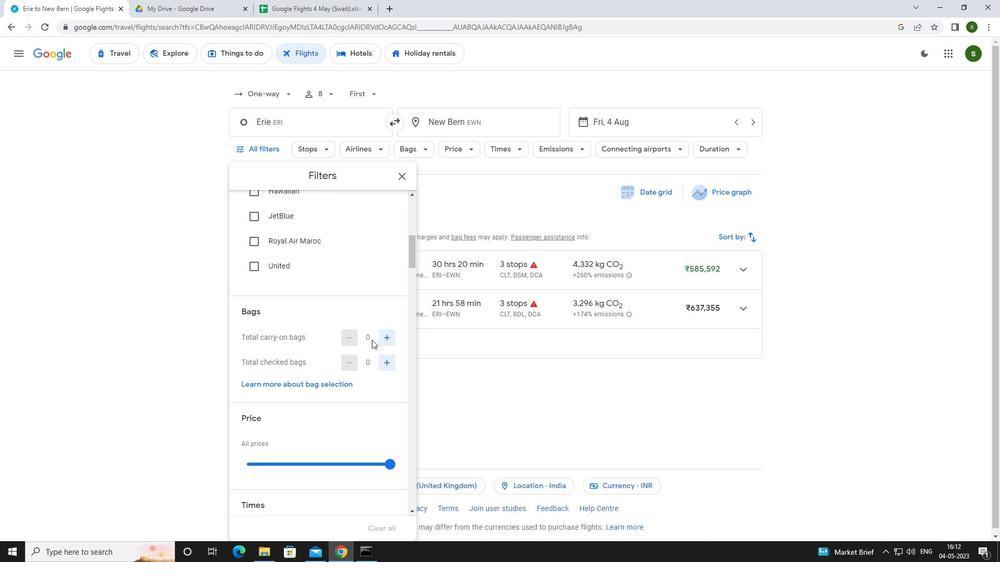 
Action: Mouse pressed left at (385, 361)
Screenshot: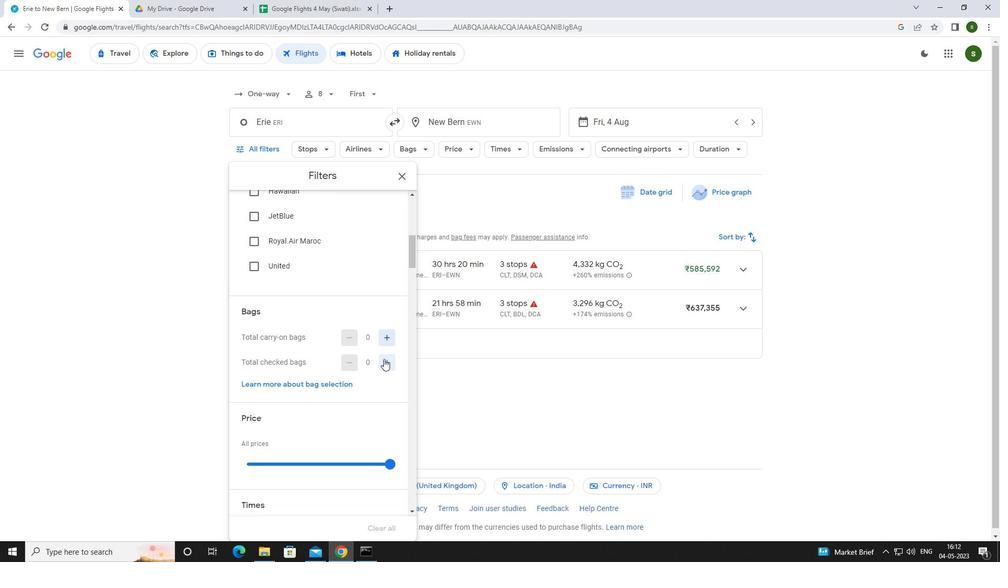 
Action: Mouse scrolled (385, 360) with delta (0, 0)
Screenshot: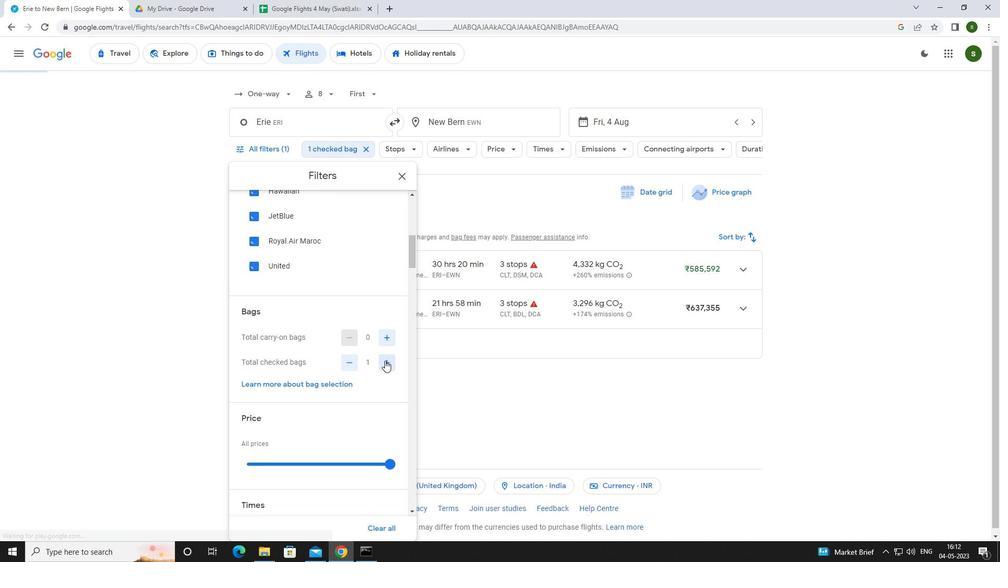 
Action: Mouse moved to (392, 409)
Screenshot: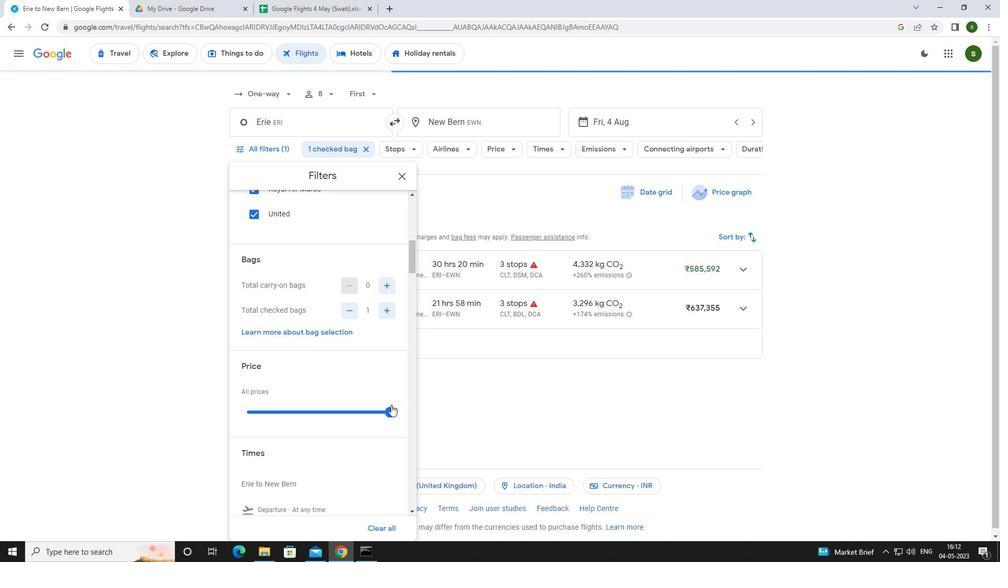 
Action: Mouse pressed left at (392, 409)
Screenshot: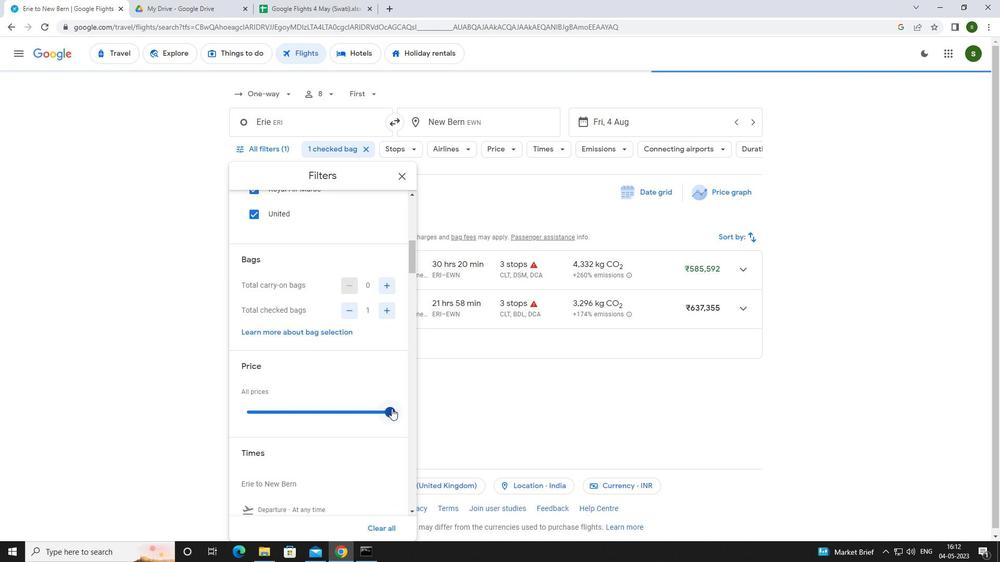 
Action: Mouse pressed left at (392, 409)
Screenshot: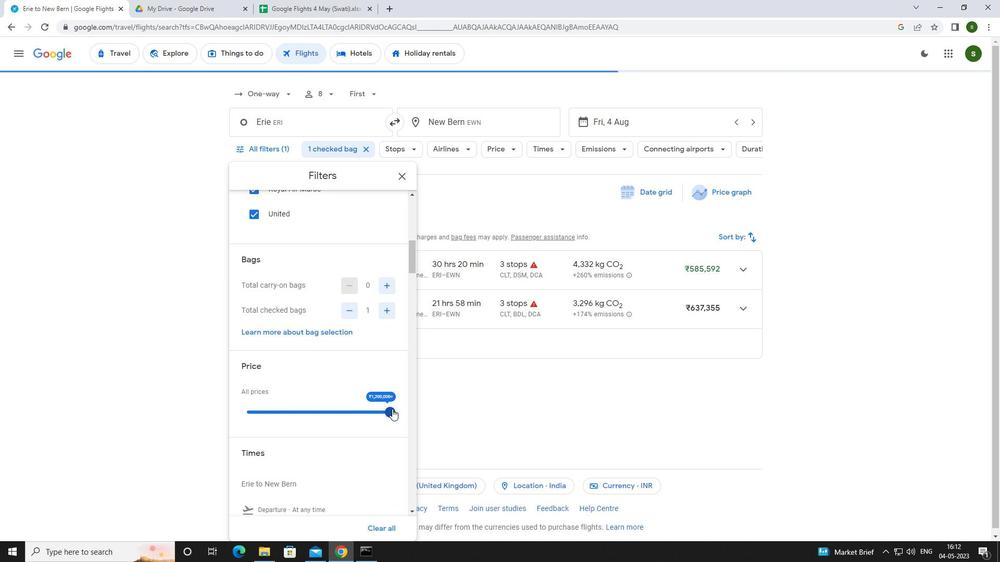 
Action: Mouse pressed left at (392, 409)
Screenshot: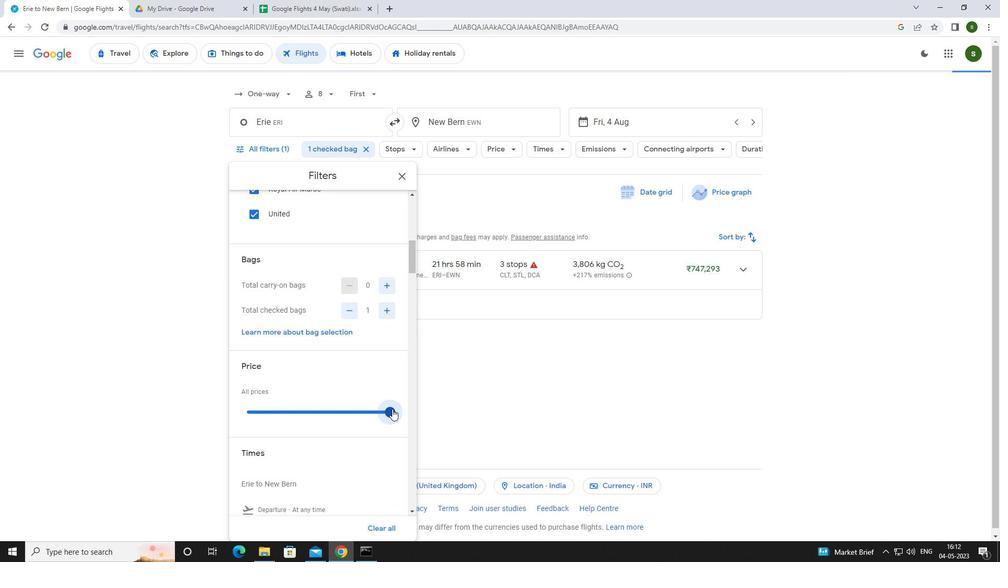 
Action: Mouse moved to (244, 413)
Screenshot: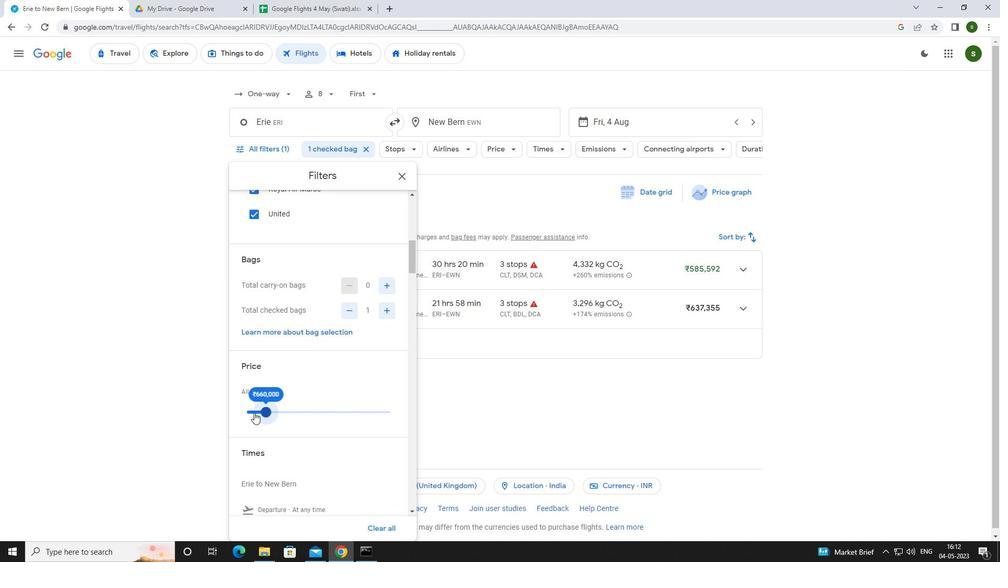 
Action: Mouse scrolled (244, 412) with delta (0, 0)
Screenshot: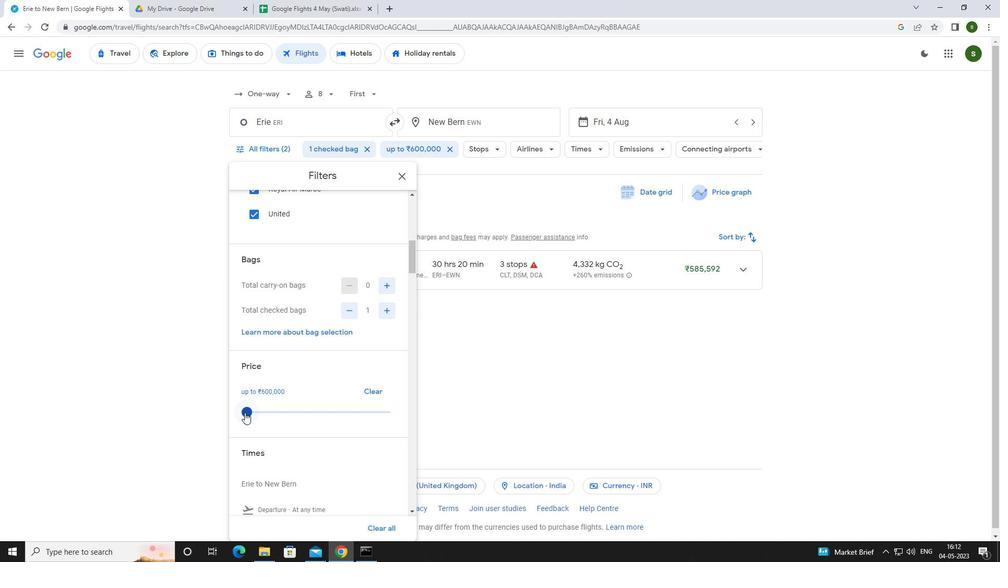 
Action: Mouse moved to (244, 476)
Screenshot: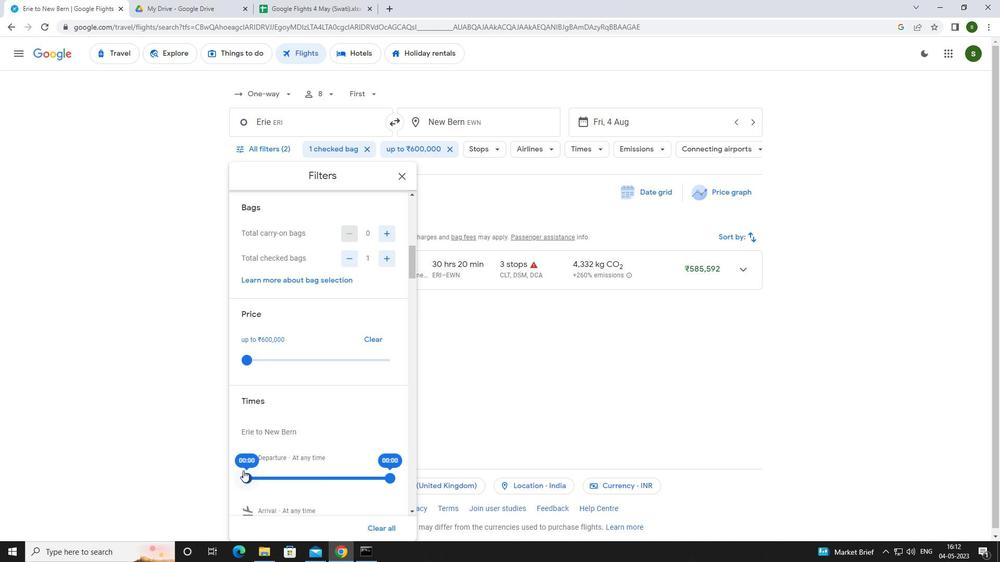 
Action: Mouse pressed left at (244, 476)
Screenshot: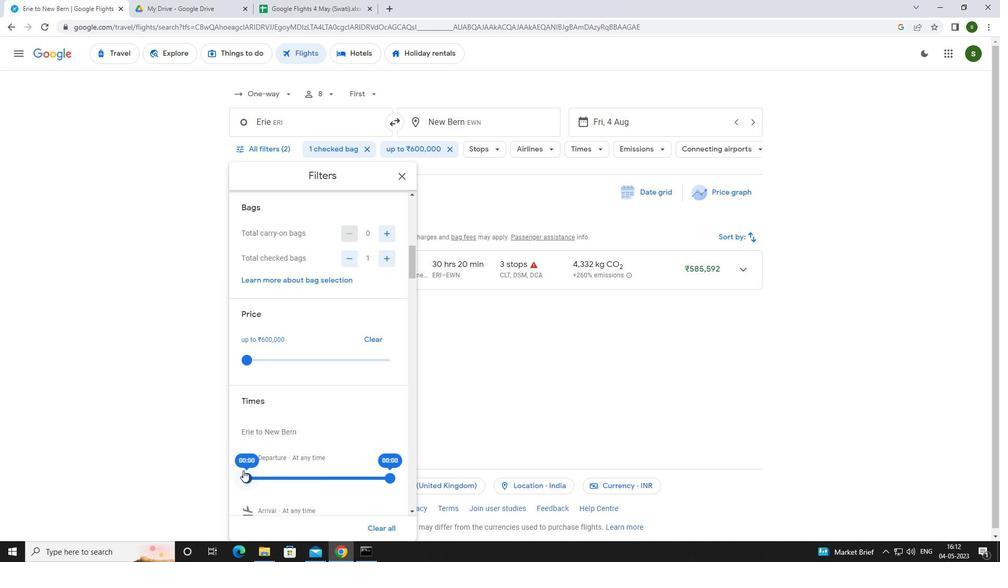 
Action: Mouse moved to (480, 405)
Screenshot: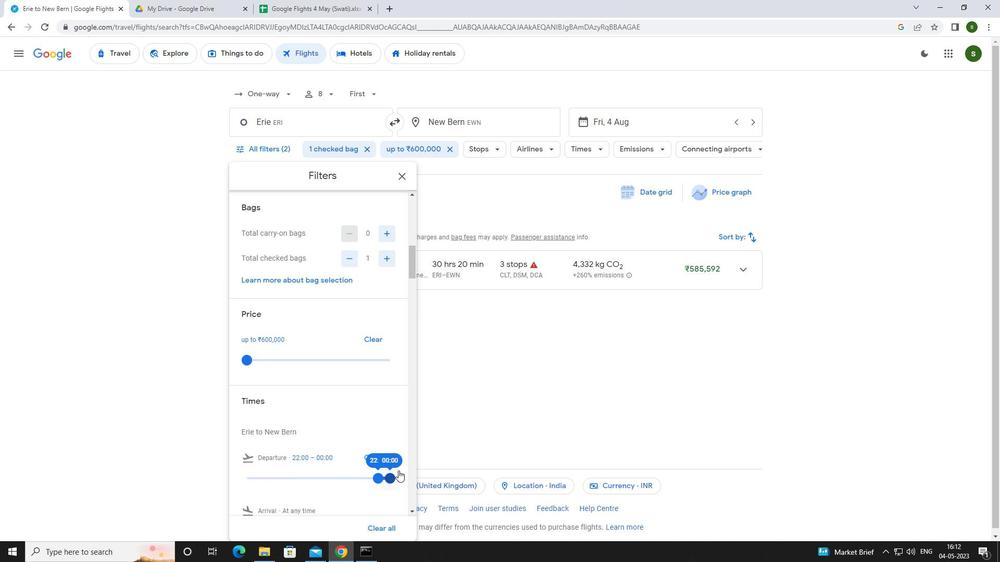 
Action: Mouse pressed left at (480, 405)
Screenshot: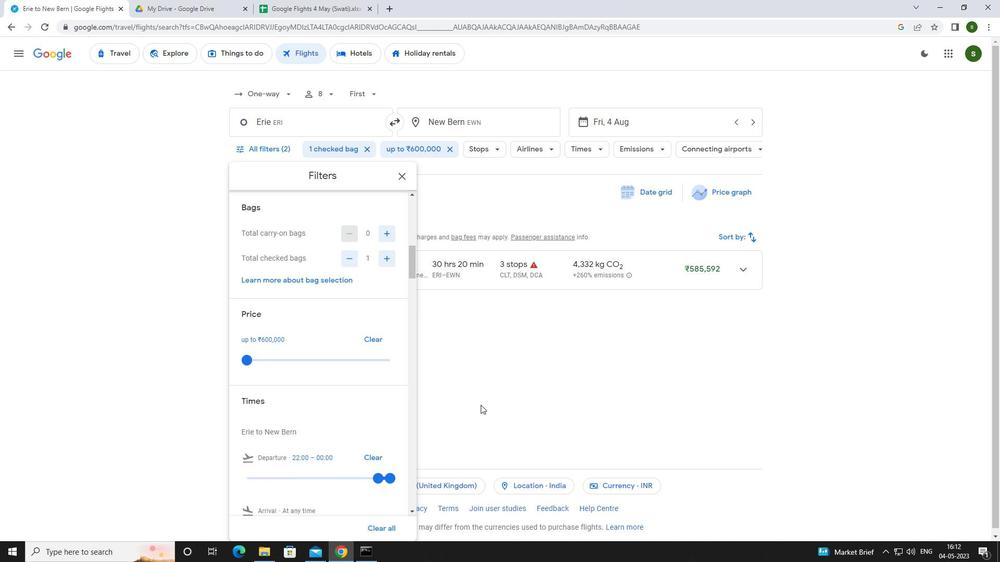 
Action: Mouse moved to (483, 403)
Screenshot: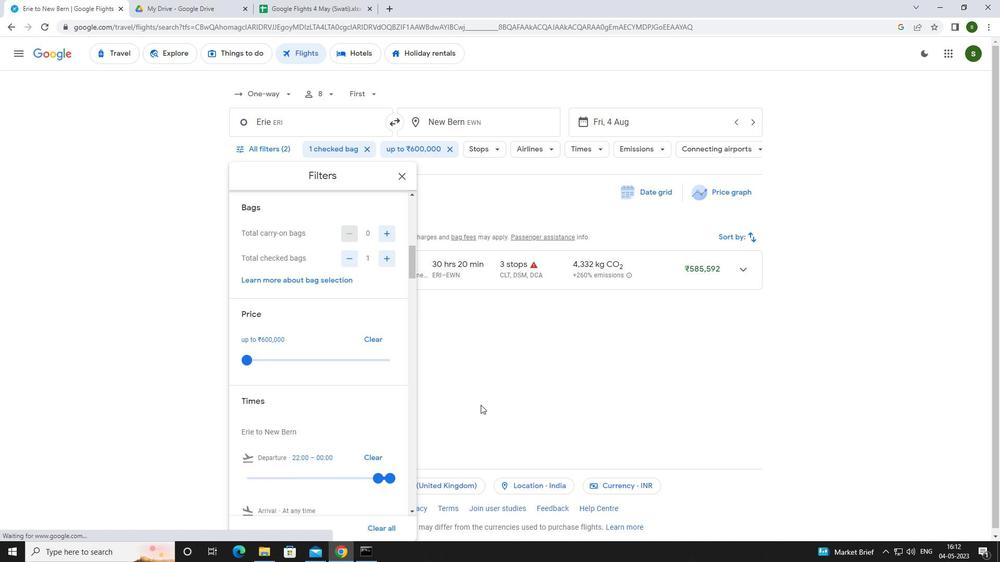 
